 Task: Create a due date automation trigger when advanced on, on the wednesday before a card is due add fields without custom field "Resume" set to a date less than 1 days from now at 11:00 AM.
Action: Mouse moved to (1221, 101)
Screenshot: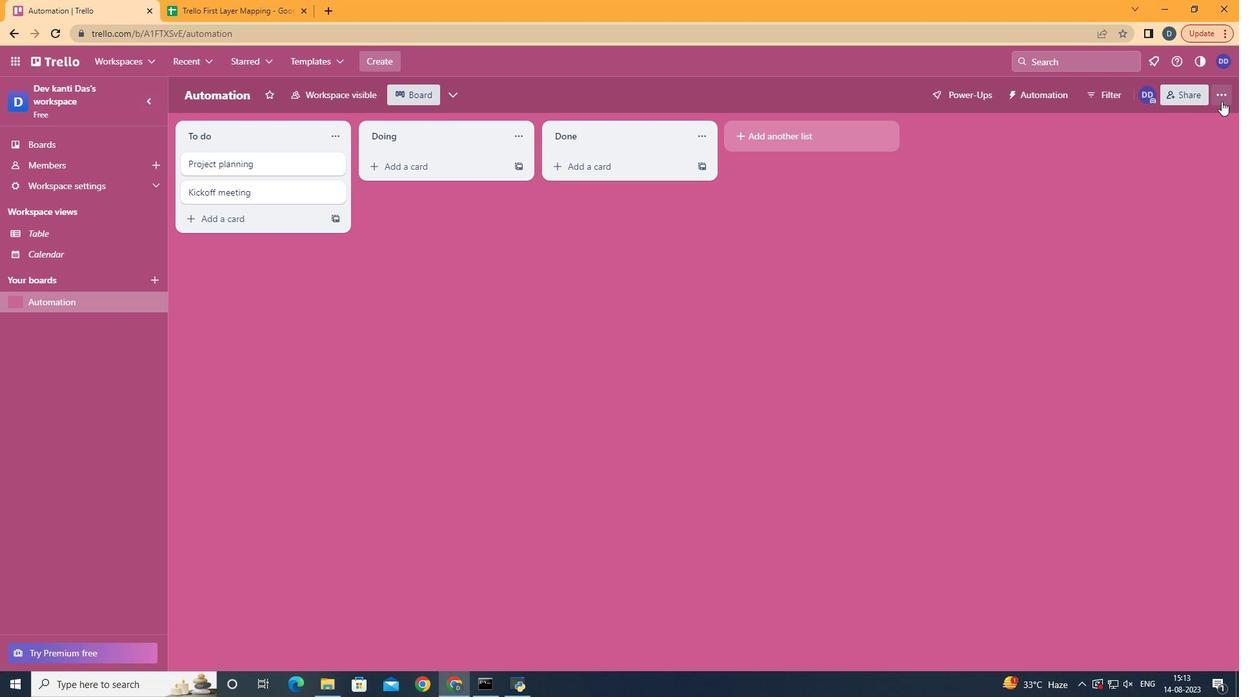 
Action: Mouse pressed left at (1221, 101)
Screenshot: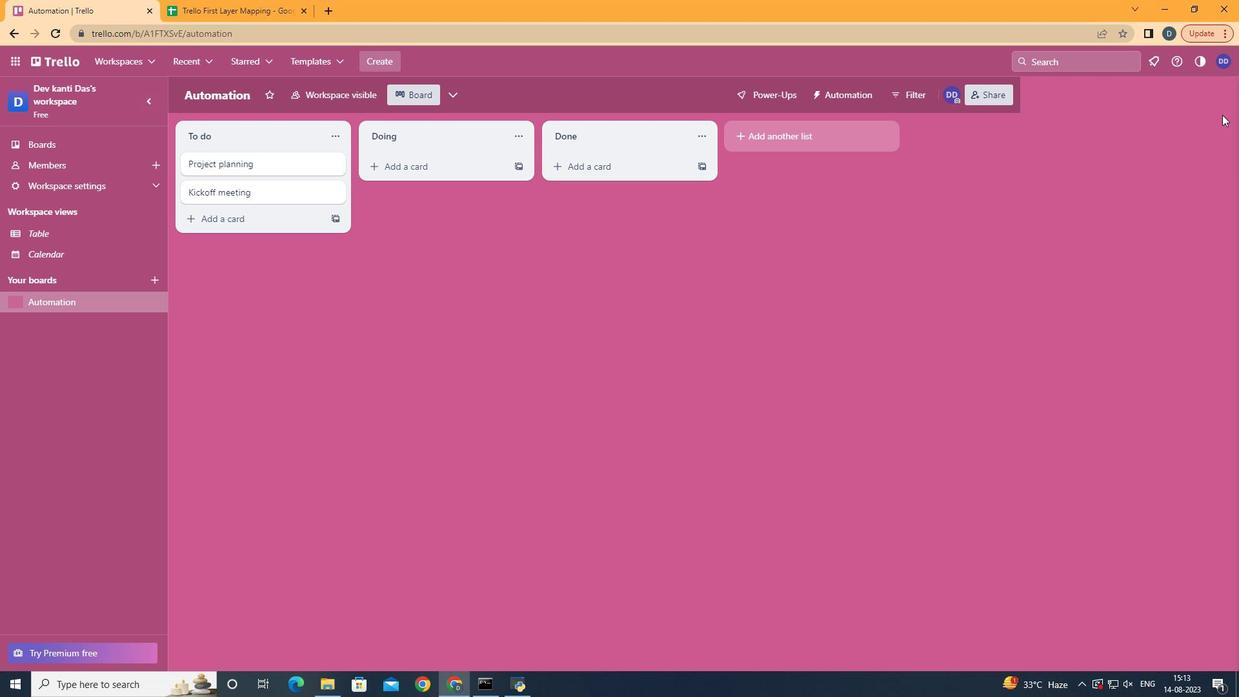 
Action: Mouse moved to (1151, 277)
Screenshot: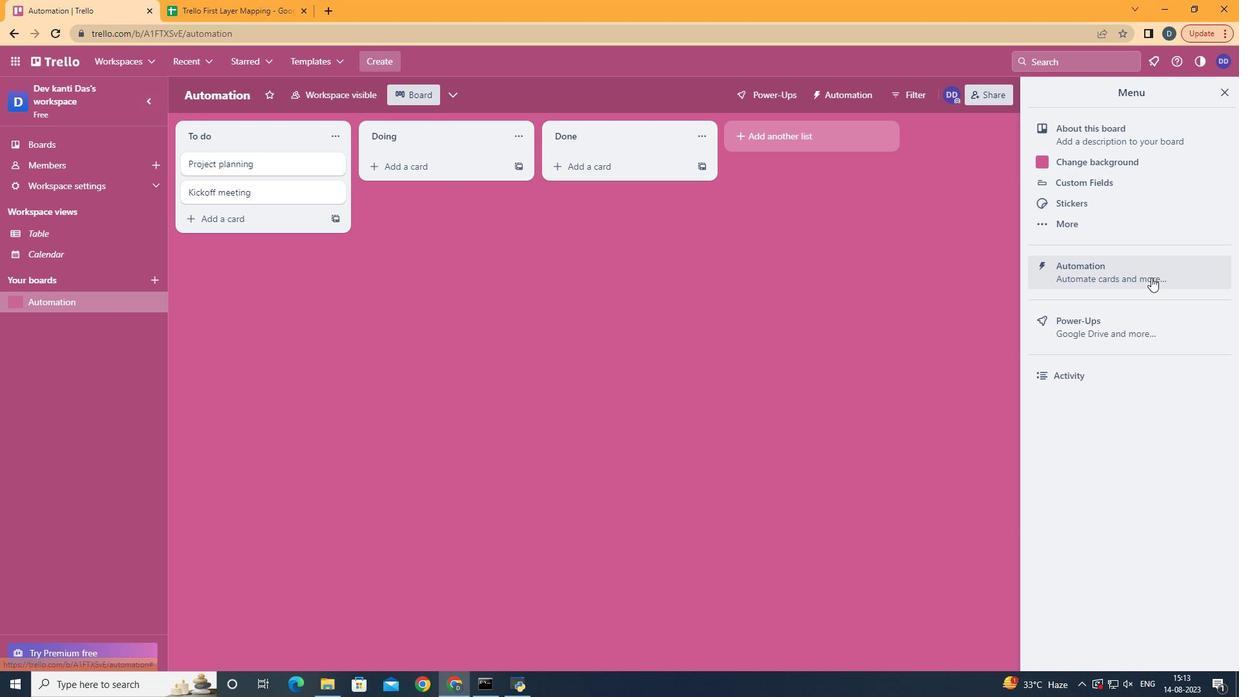 
Action: Mouse pressed left at (1151, 277)
Screenshot: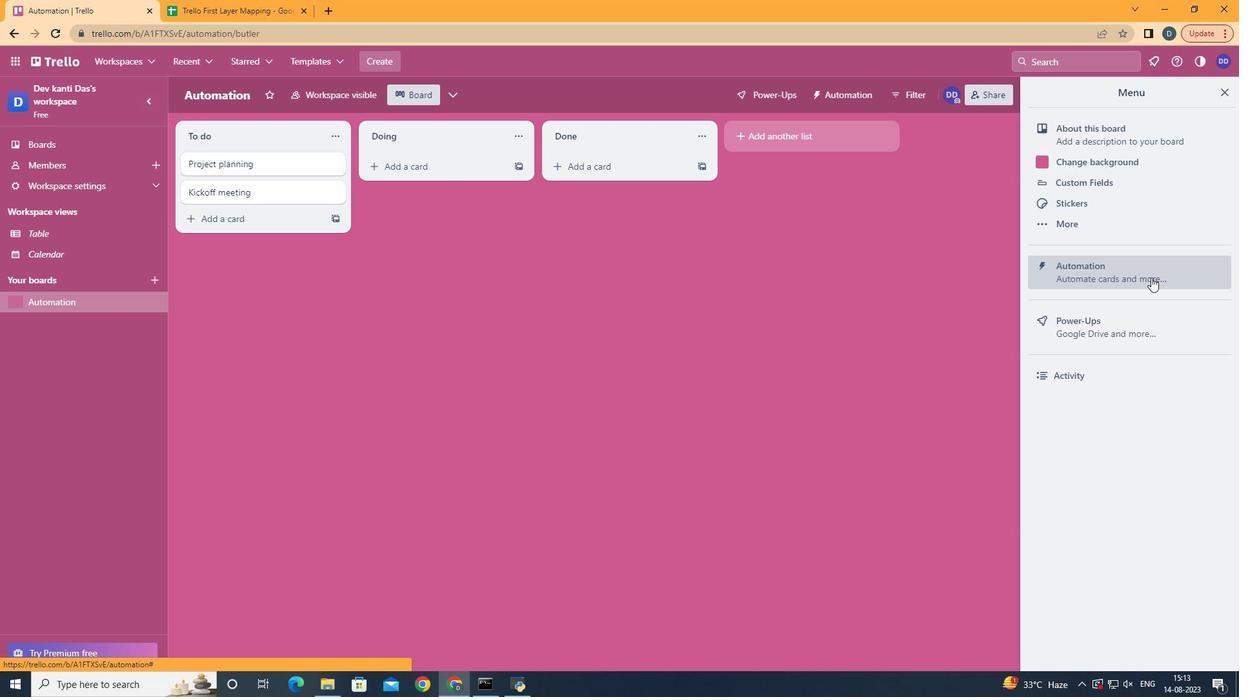 
Action: Mouse moved to (255, 251)
Screenshot: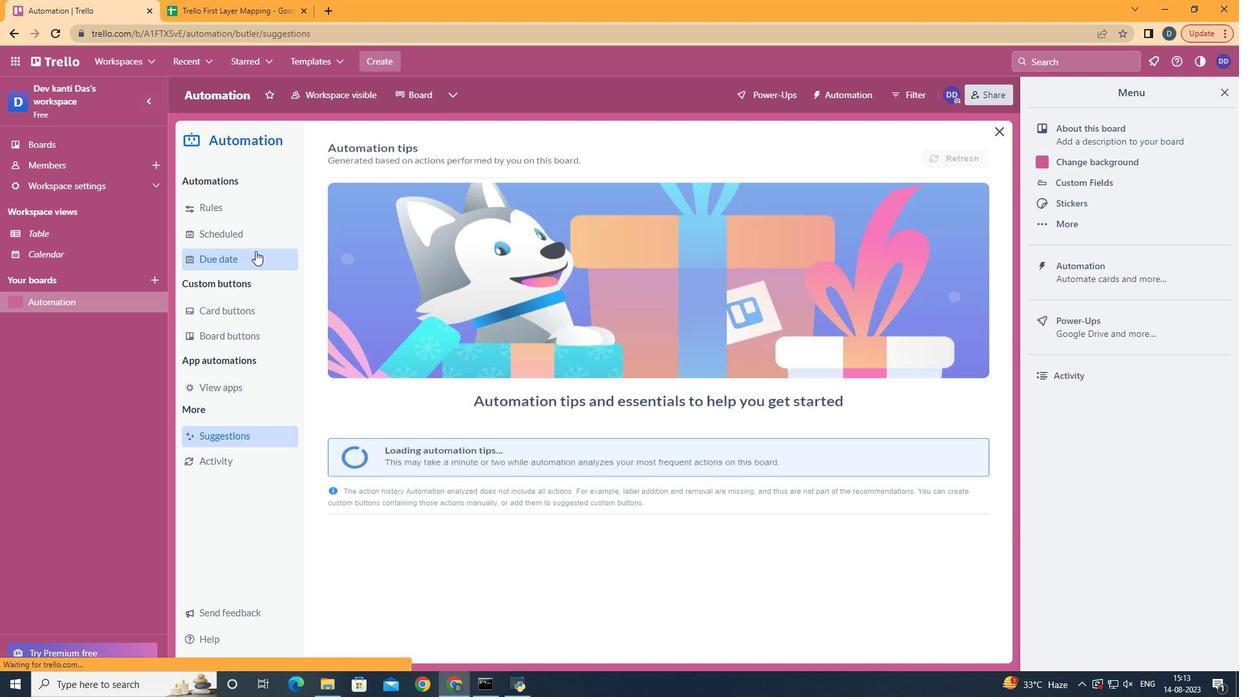 
Action: Mouse pressed left at (255, 251)
Screenshot: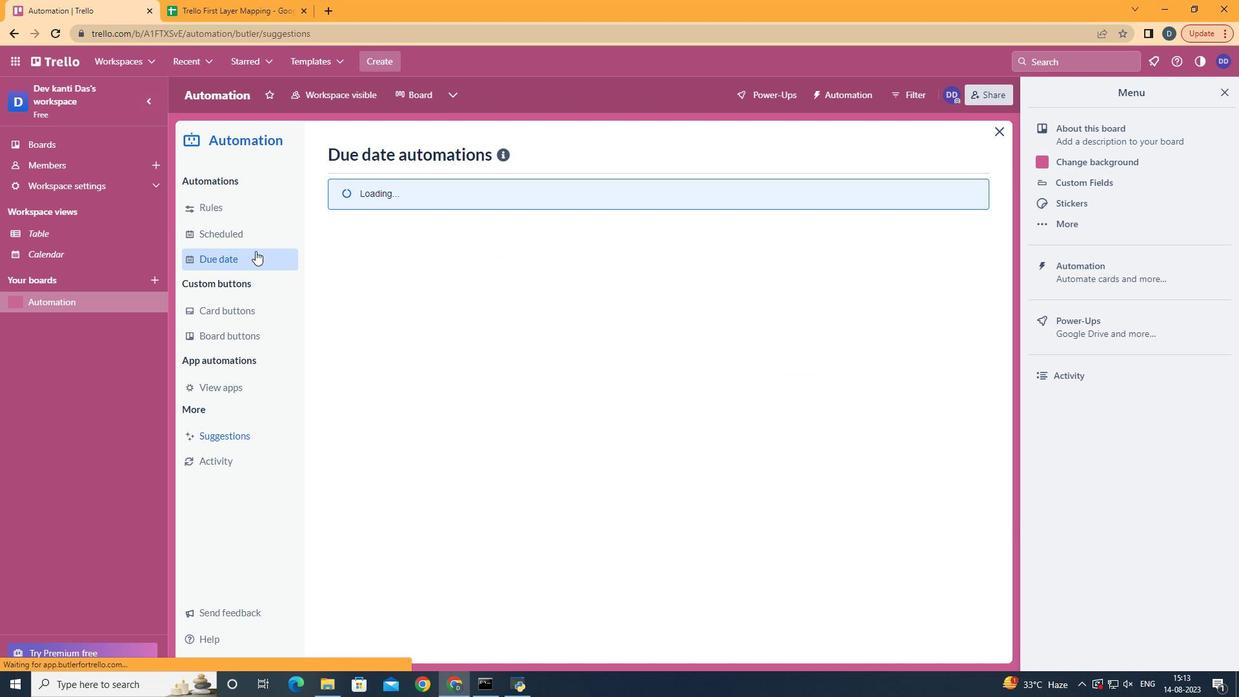 
Action: Mouse moved to (907, 156)
Screenshot: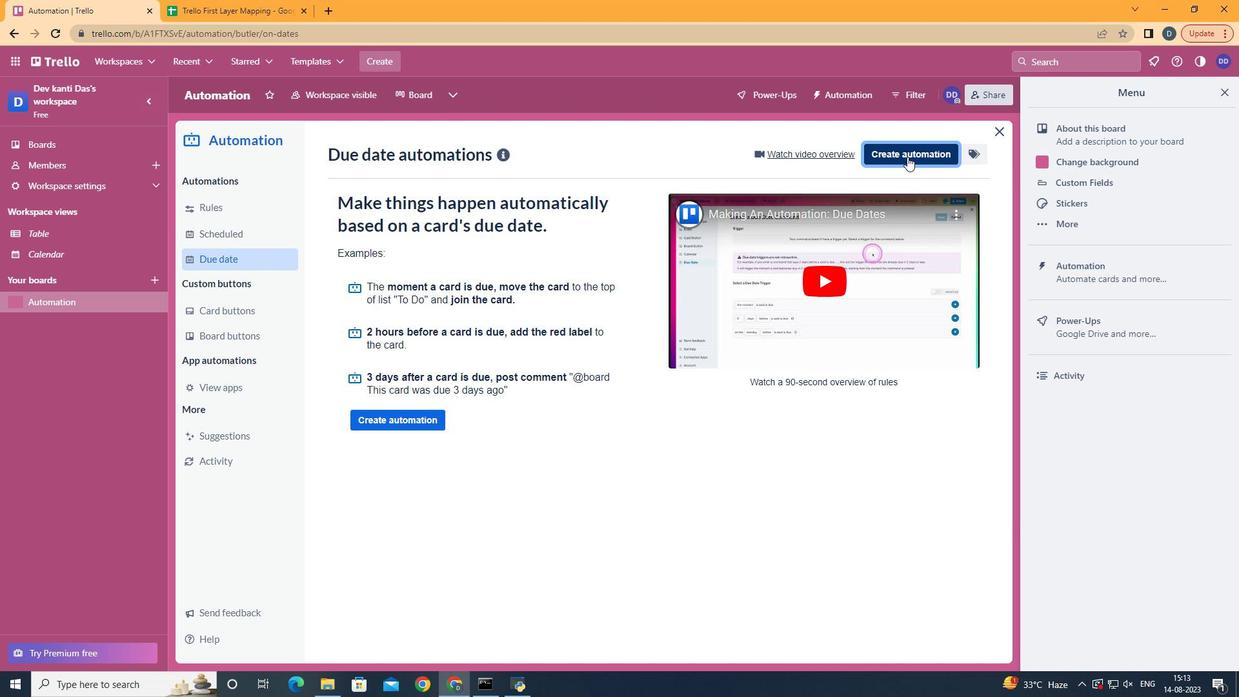 
Action: Mouse pressed left at (907, 156)
Screenshot: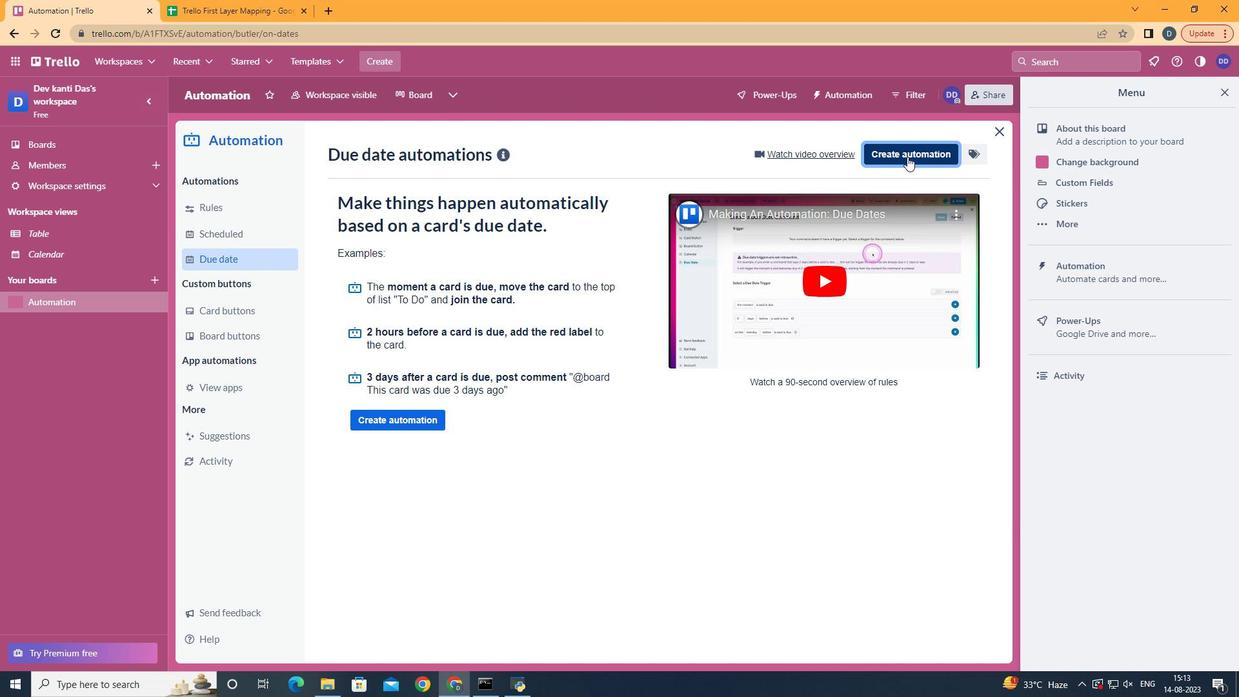 
Action: Mouse moved to (632, 259)
Screenshot: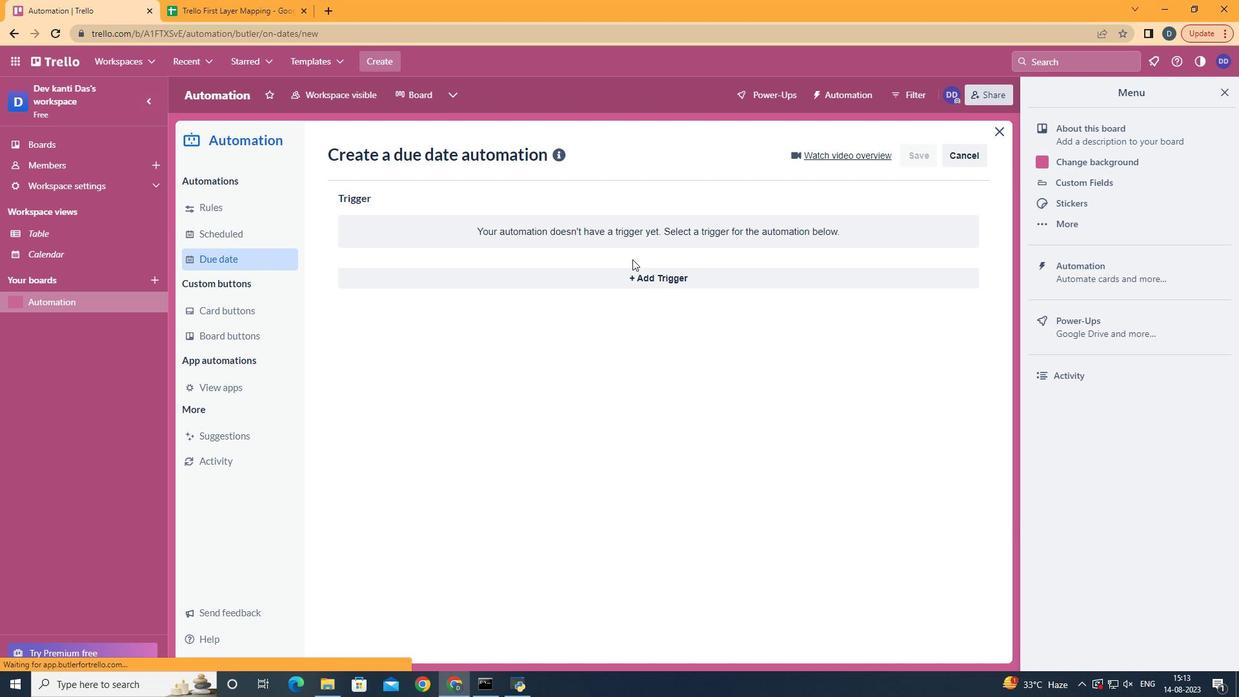 
Action: Mouse pressed left at (632, 259)
Screenshot: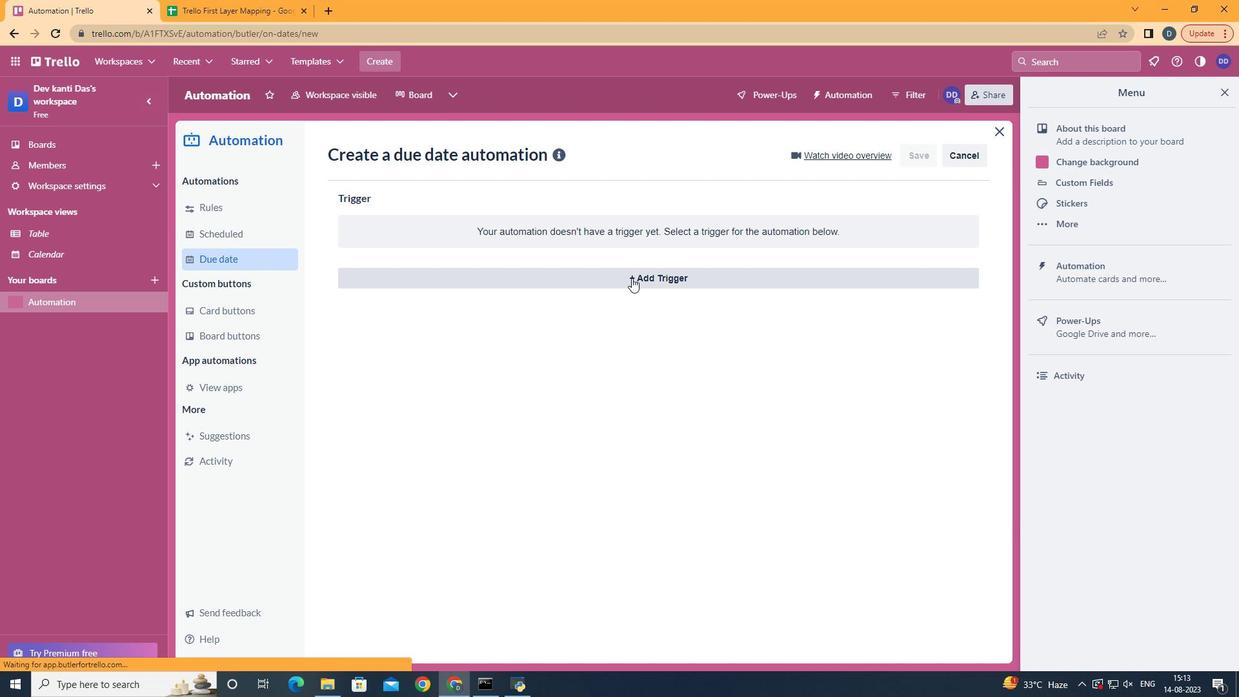 
Action: Mouse moved to (631, 278)
Screenshot: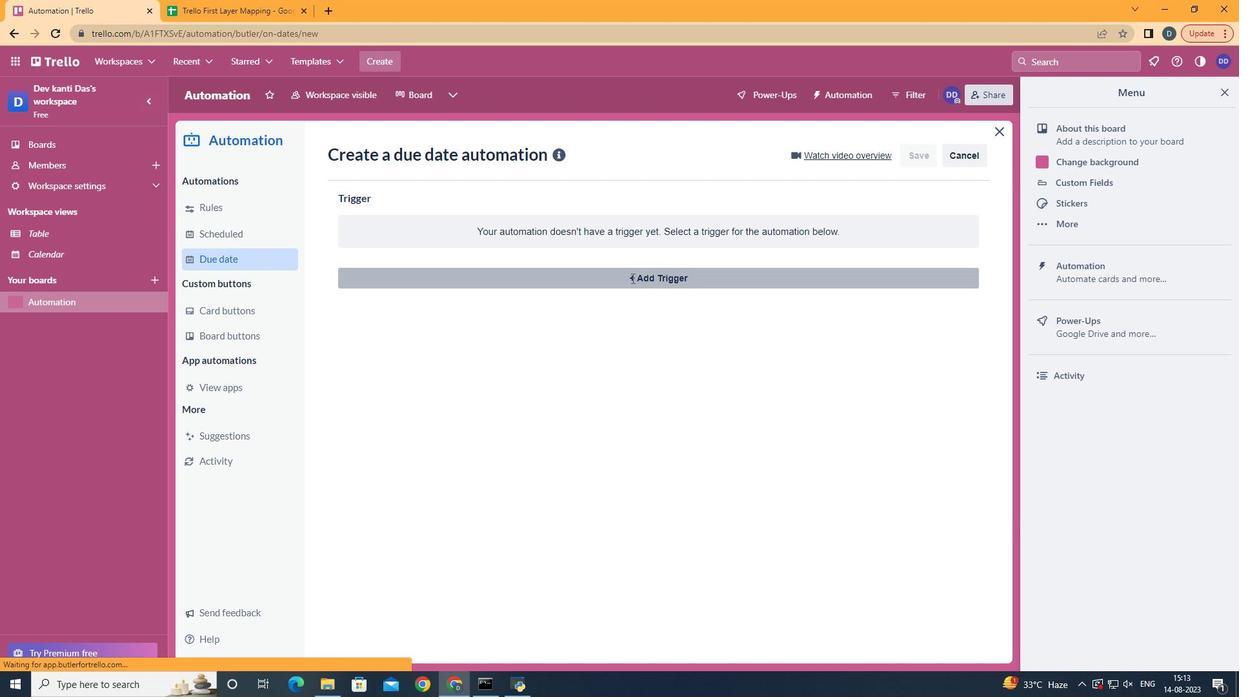 
Action: Mouse pressed left at (631, 278)
Screenshot: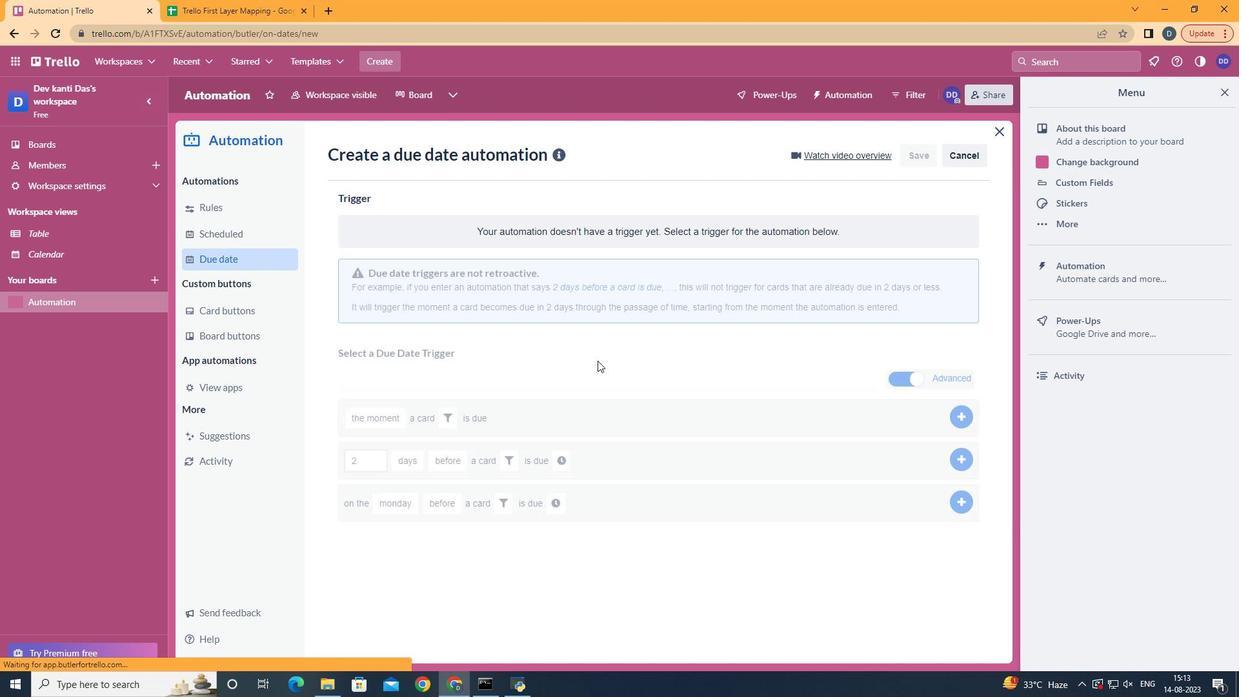 
Action: Mouse moved to (427, 381)
Screenshot: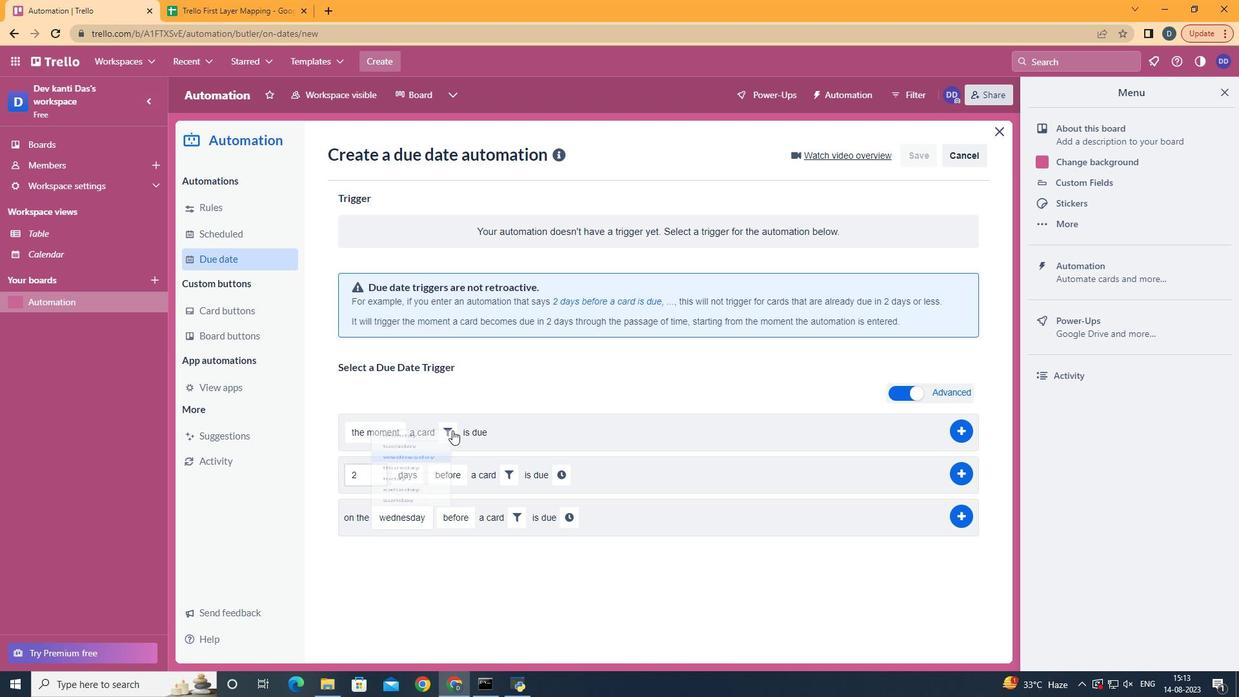 
Action: Mouse pressed left at (427, 381)
Screenshot: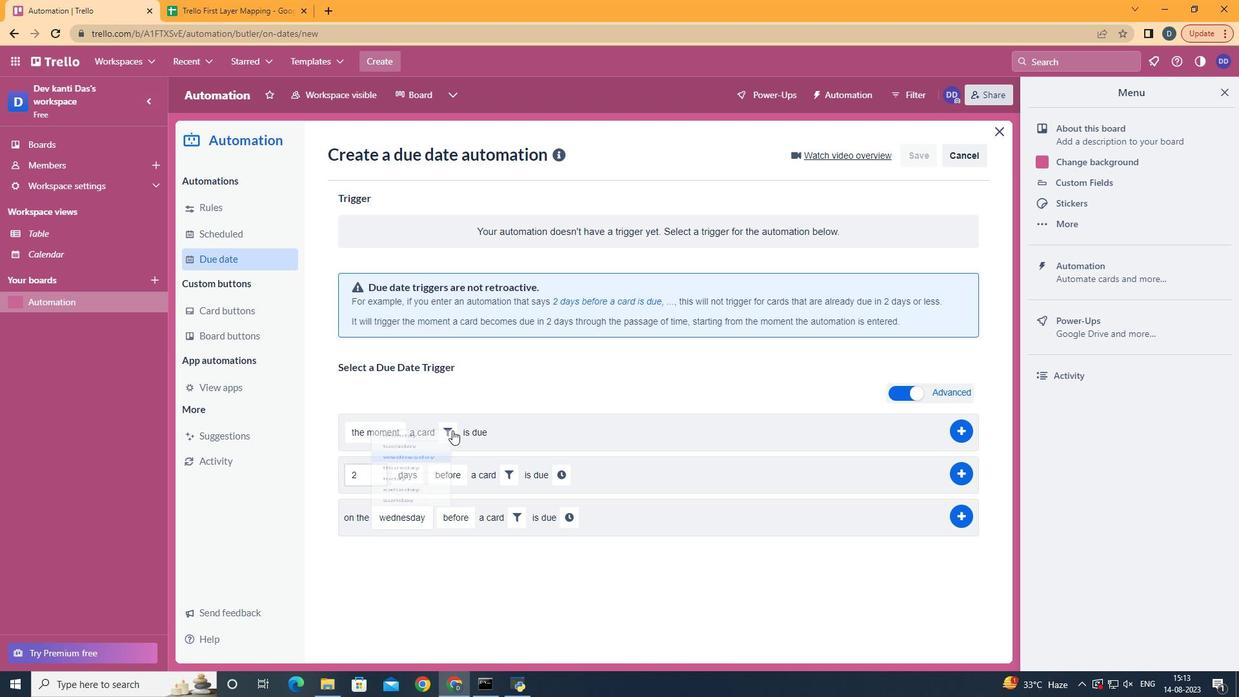
Action: Mouse moved to (522, 523)
Screenshot: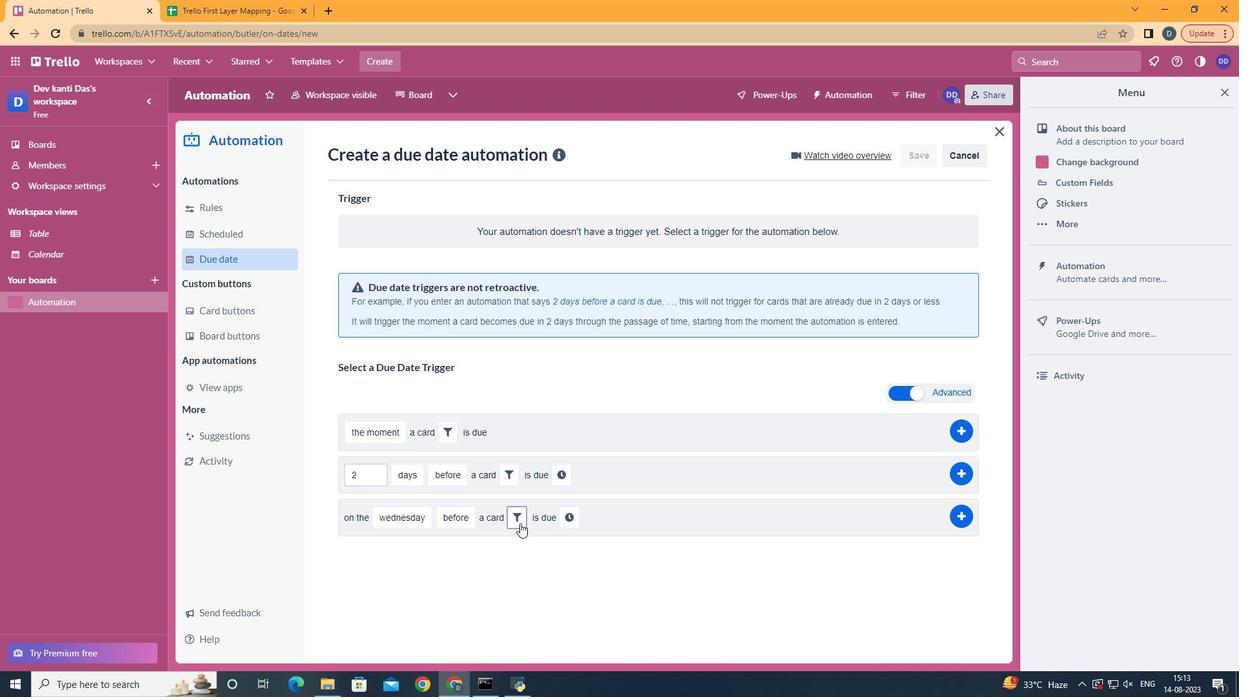 
Action: Mouse pressed left at (522, 523)
Screenshot: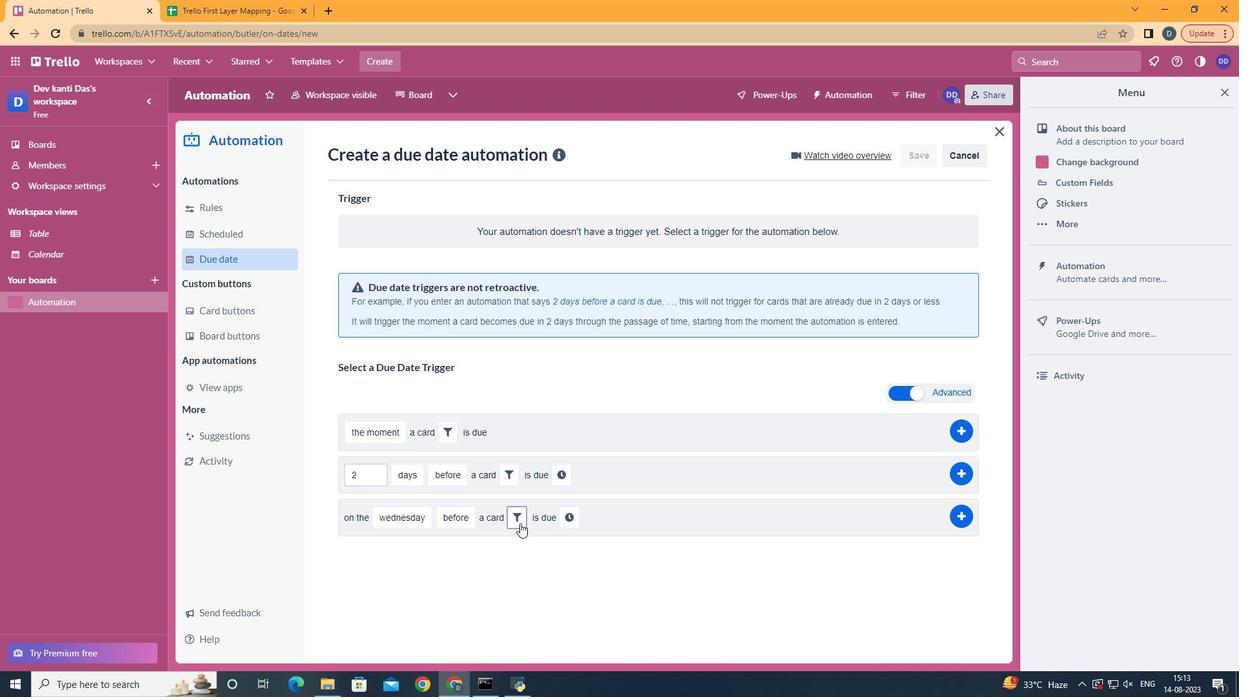 
Action: Mouse moved to (707, 562)
Screenshot: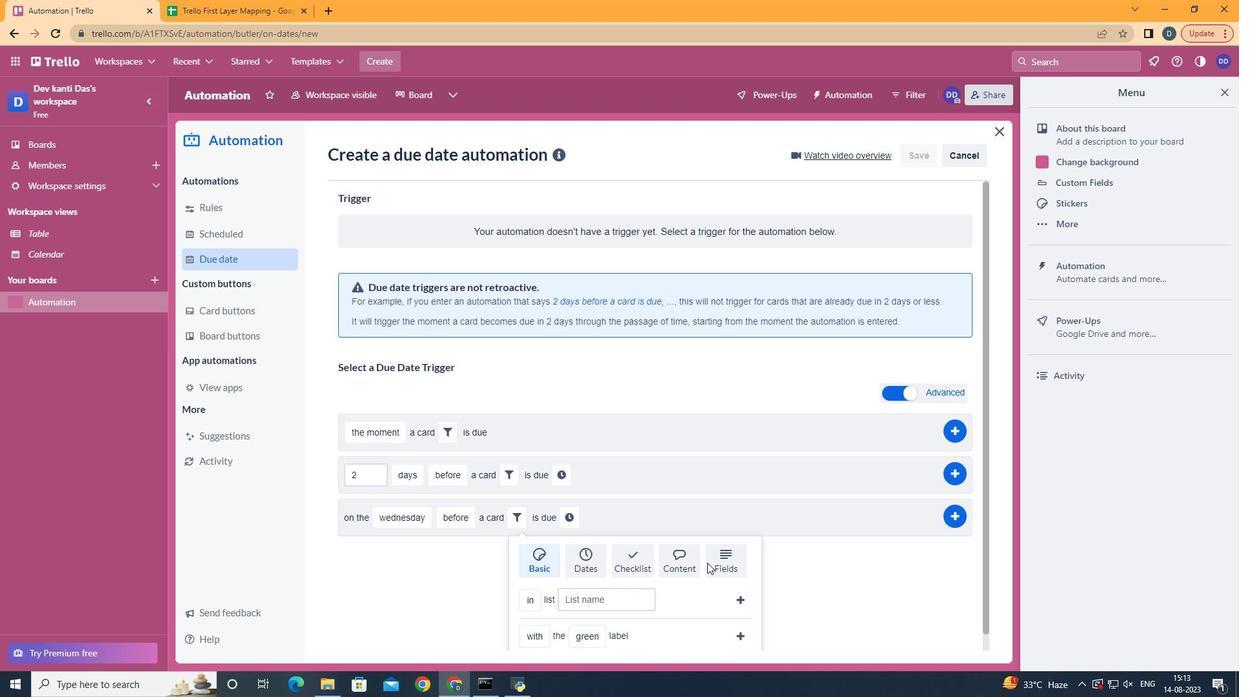 
Action: Mouse pressed left at (707, 562)
Screenshot: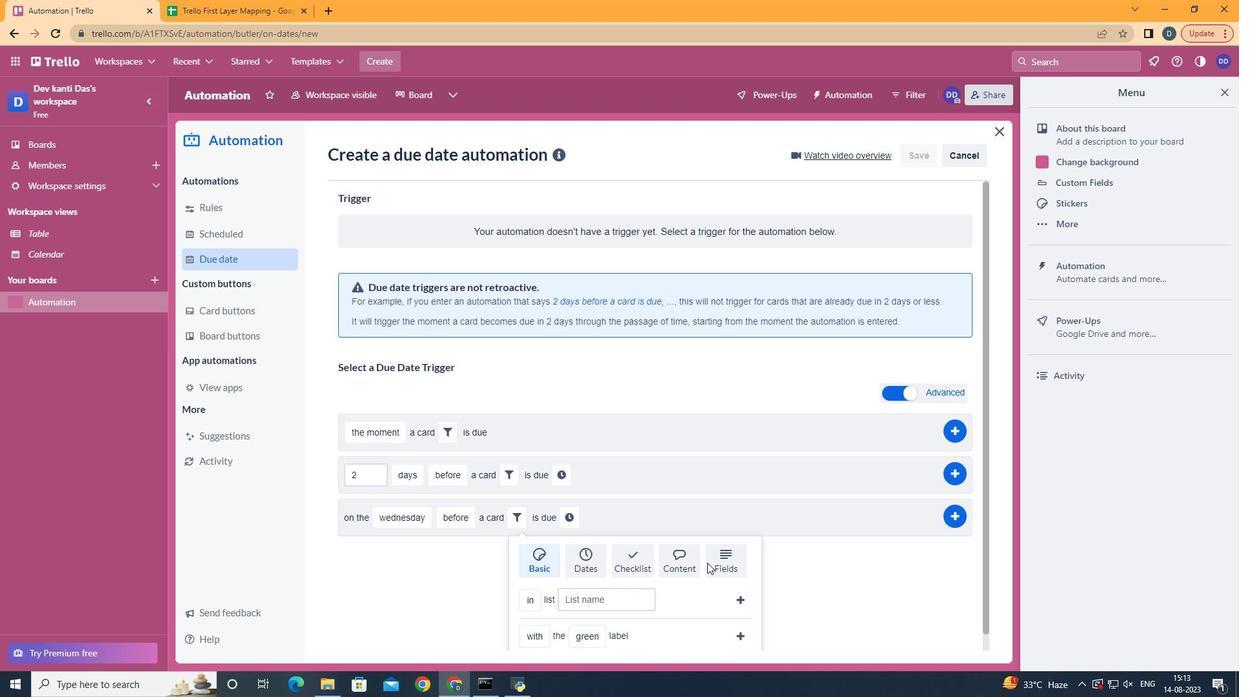
Action: Mouse scrolled (707, 562) with delta (0, 0)
Screenshot: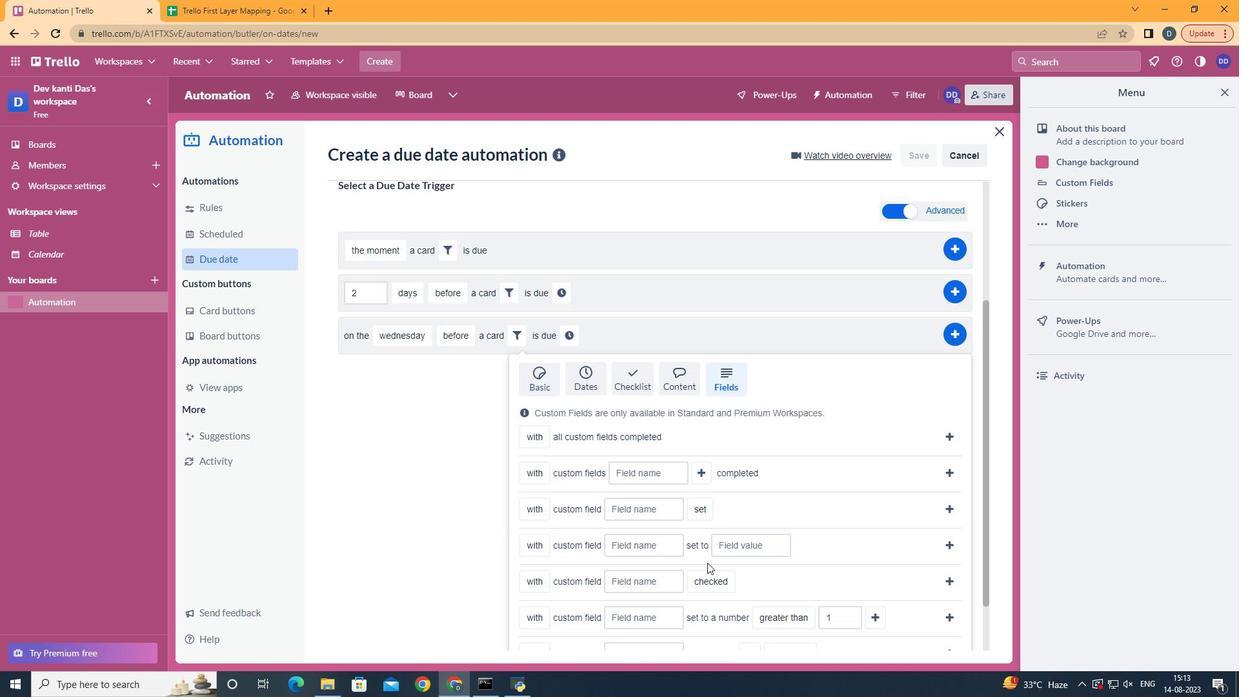 
Action: Mouse scrolled (707, 562) with delta (0, 0)
Screenshot: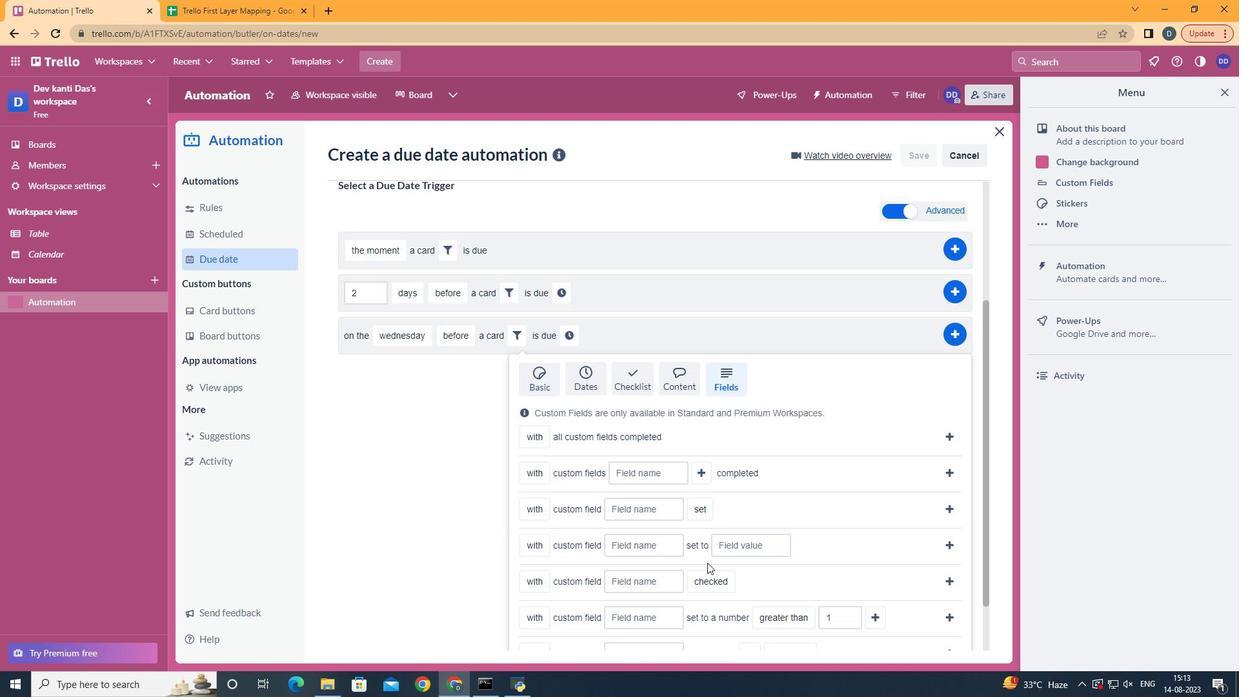 
Action: Mouse scrolled (707, 562) with delta (0, 0)
Screenshot: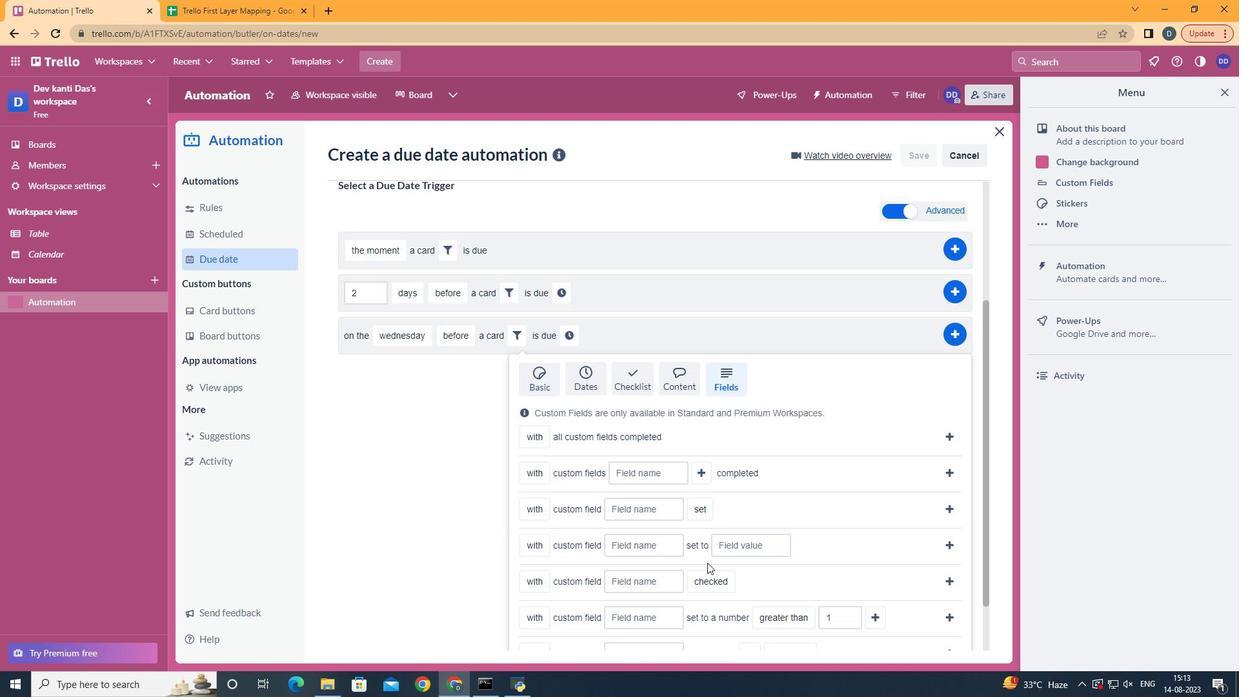 
Action: Mouse scrolled (707, 562) with delta (0, 0)
Screenshot: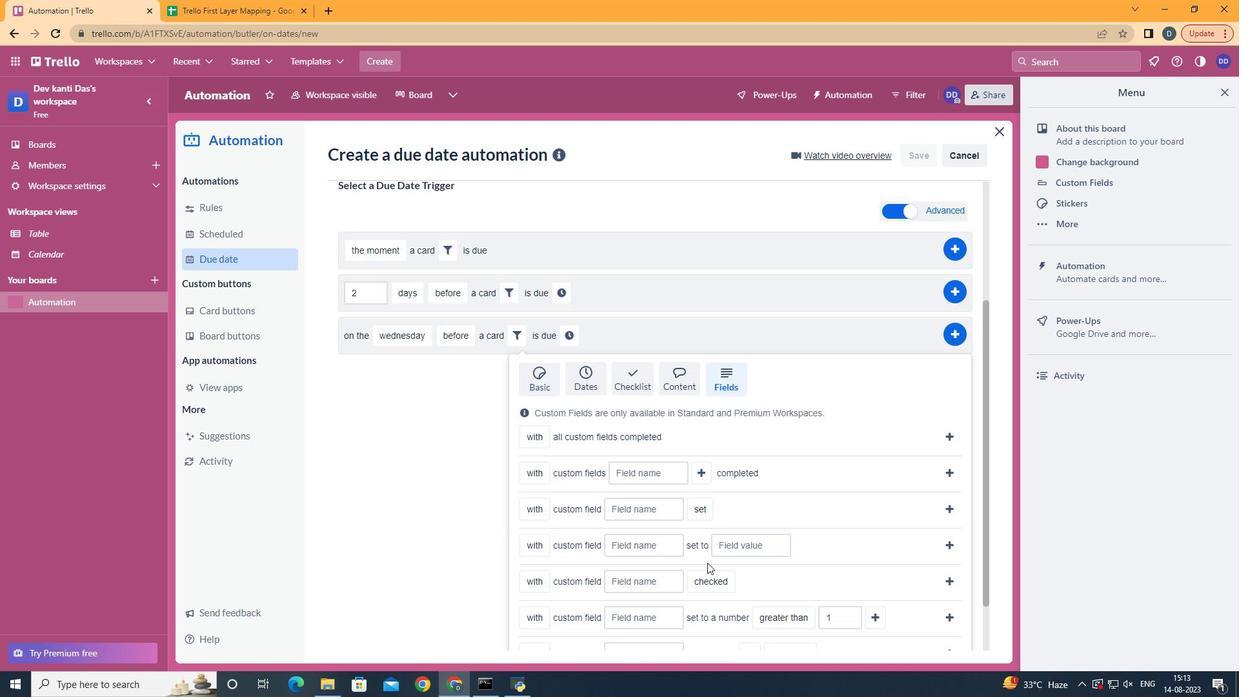 
Action: Mouse scrolled (707, 562) with delta (0, 0)
Screenshot: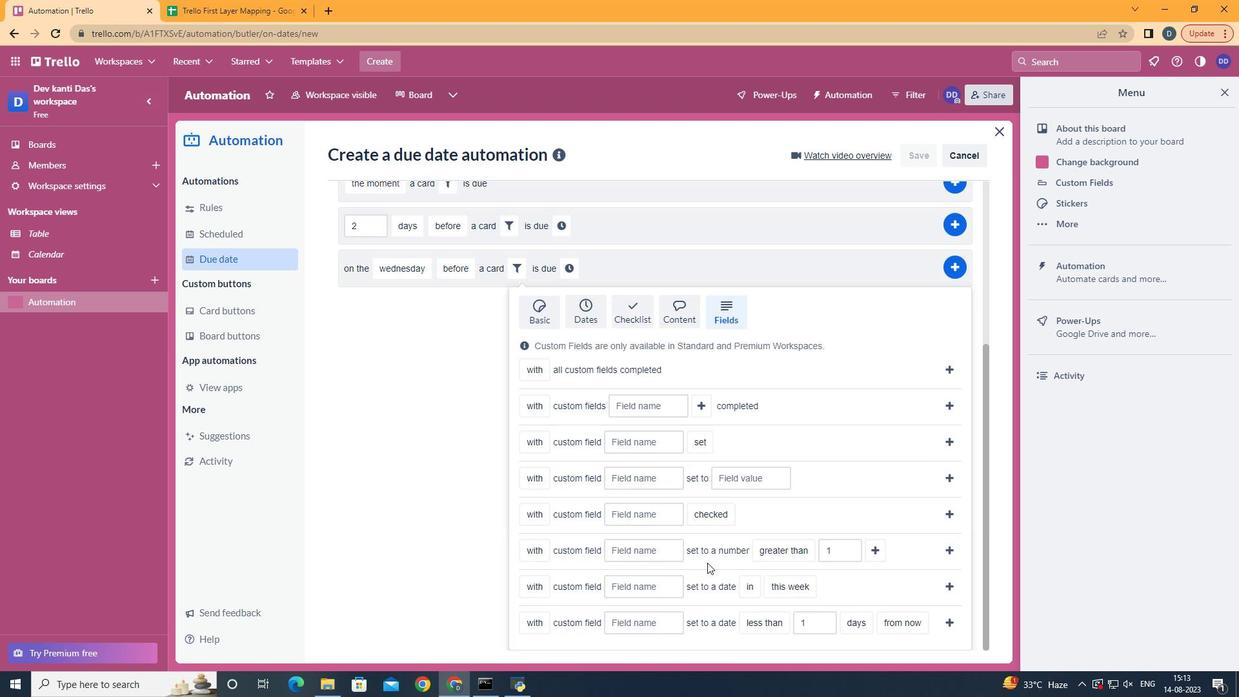 
Action: Mouse scrolled (707, 562) with delta (0, 0)
Screenshot: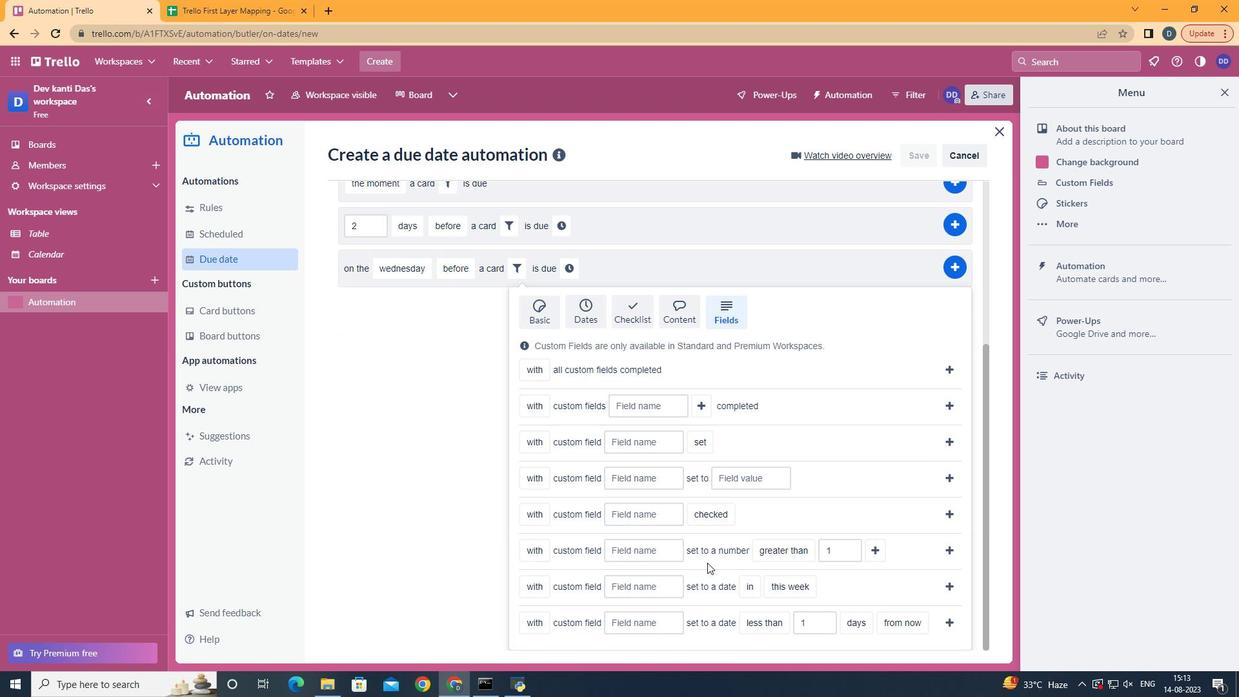 
Action: Mouse scrolled (707, 562) with delta (0, 0)
Screenshot: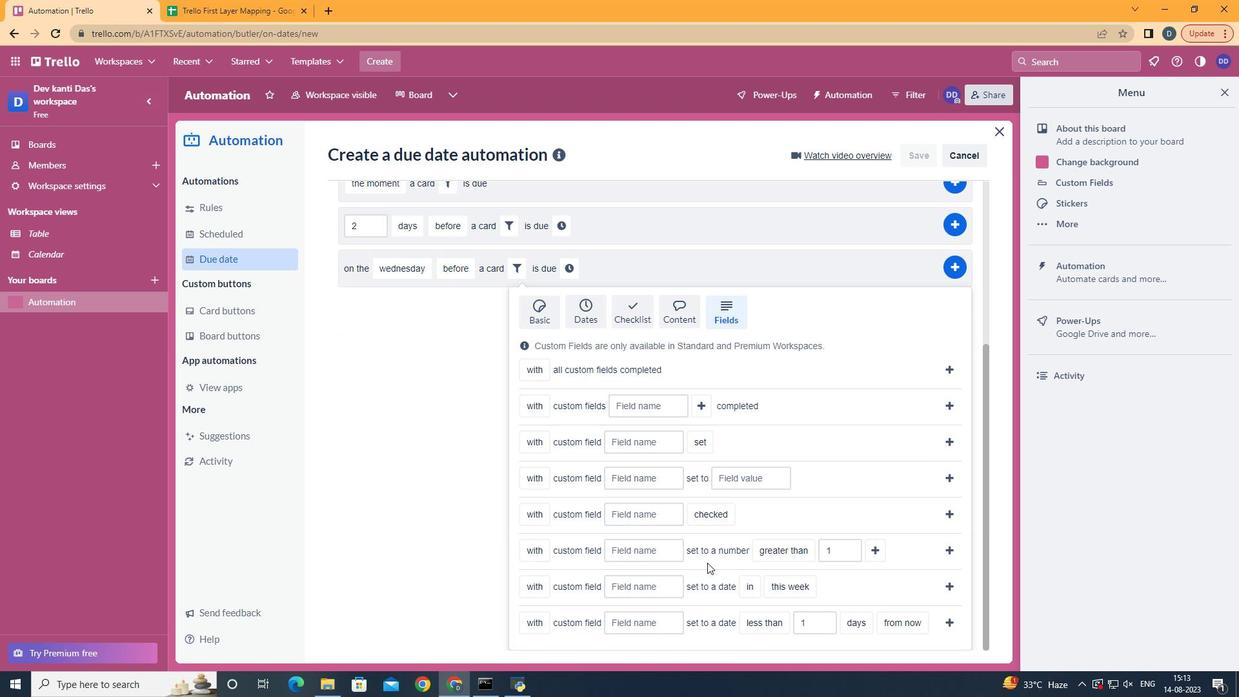 
Action: Mouse scrolled (707, 562) with delta (0, 0)
Screenshot: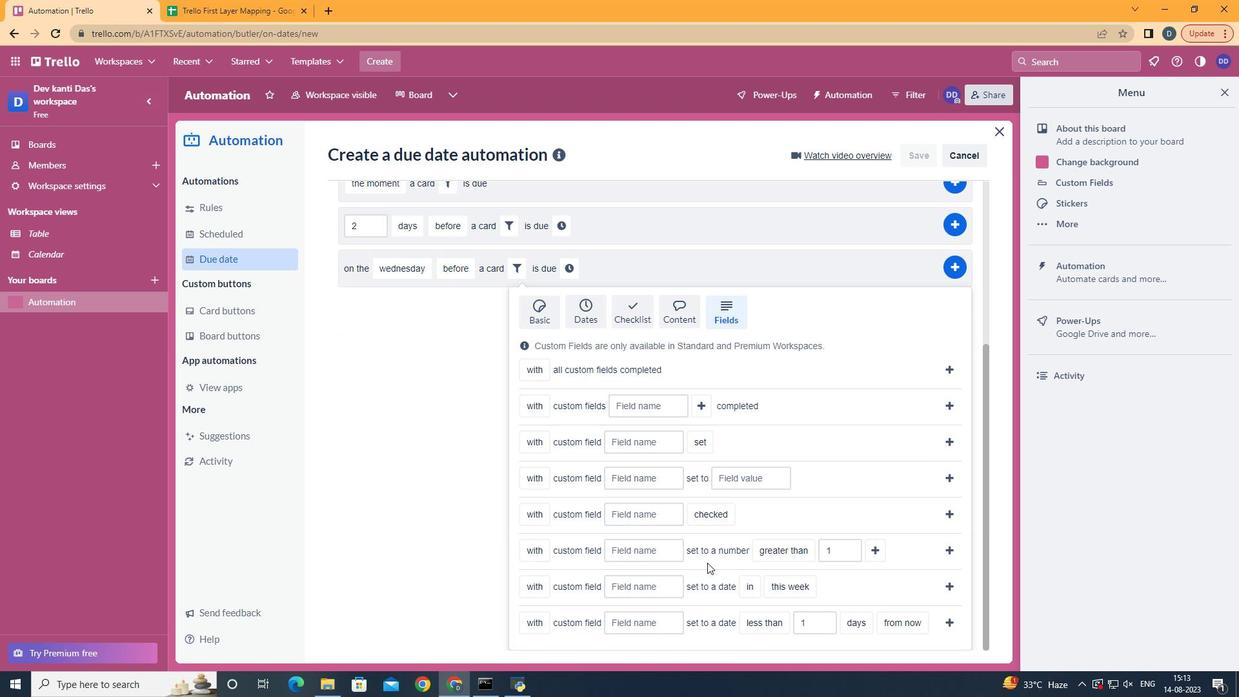 
Action: Mouse scrolled (707, 562) with delta (0, 0)
Screenshot: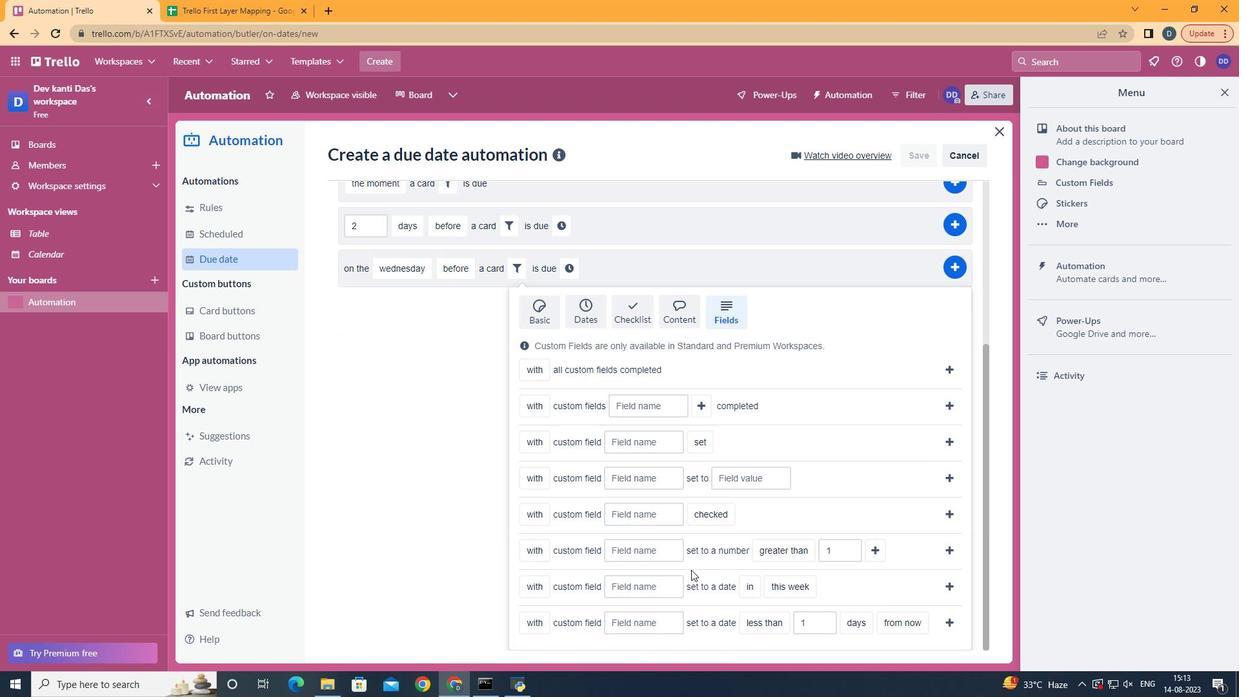 
Action: Mouse scrolled (707, 562) with delta (0, 0)
Screenshot: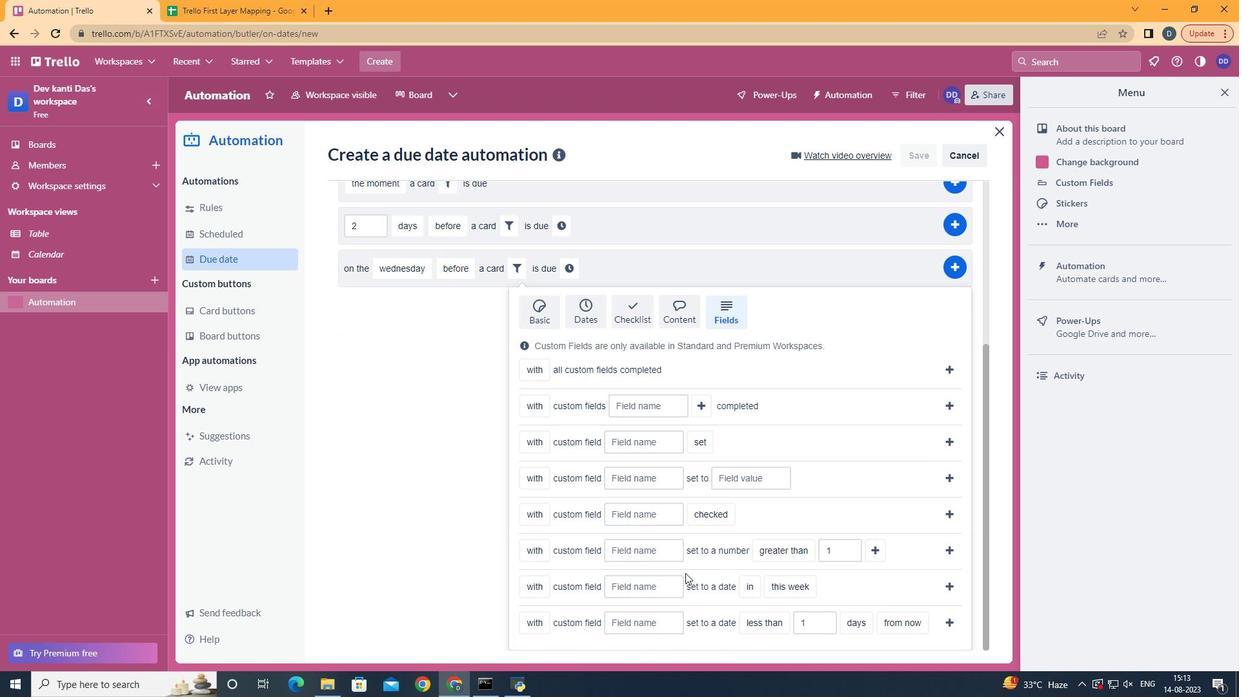 
Action: Mouse moved to (547, 606)
Screenshot: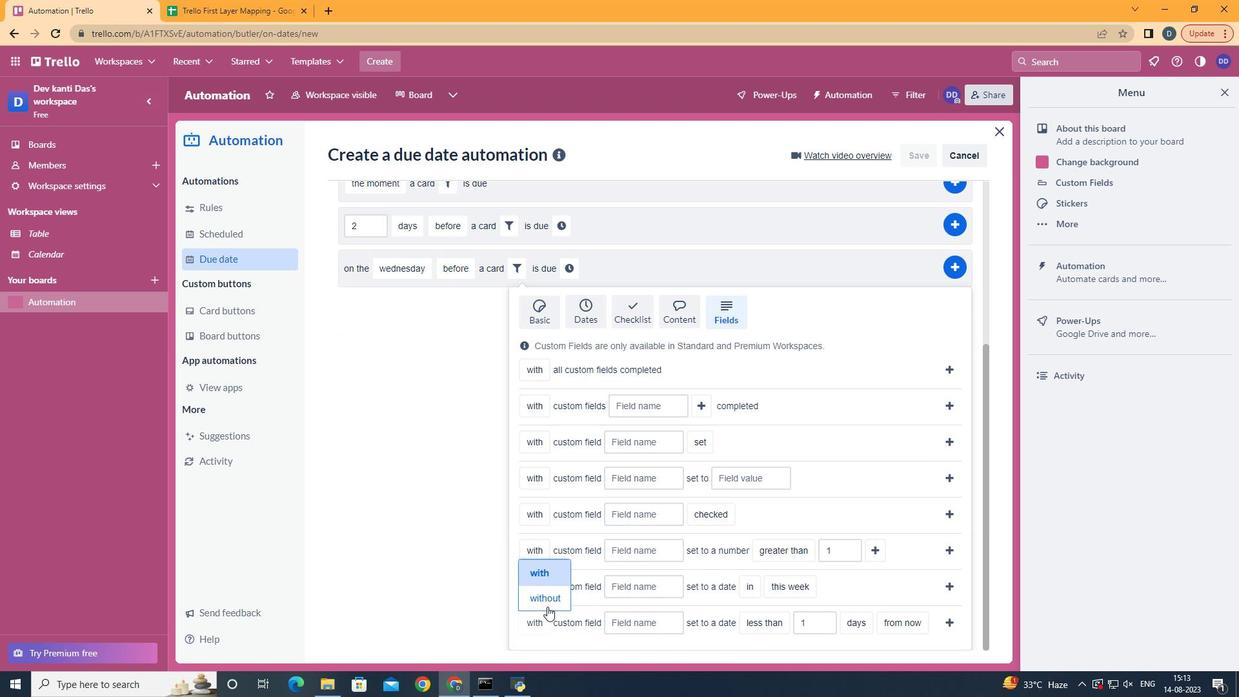 
Action: Mouse pressed left at (547, 606)
Screenshot: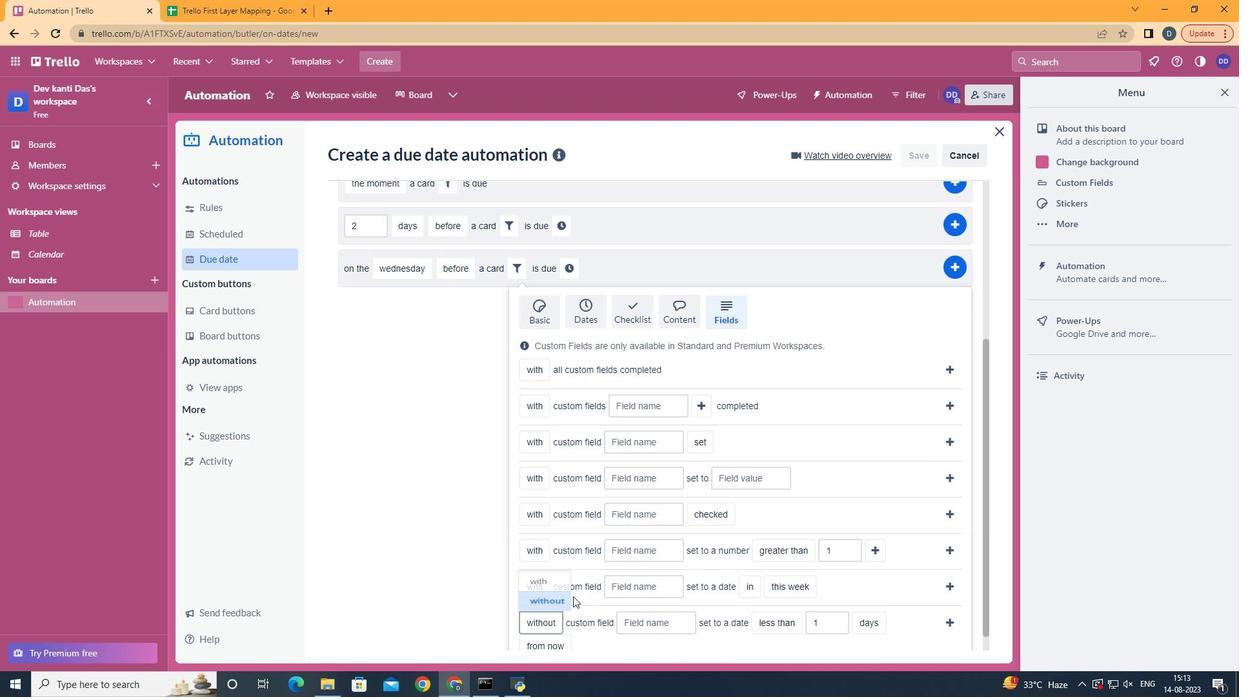 
Action: Mouse moved to (646, 621)
Screenshot: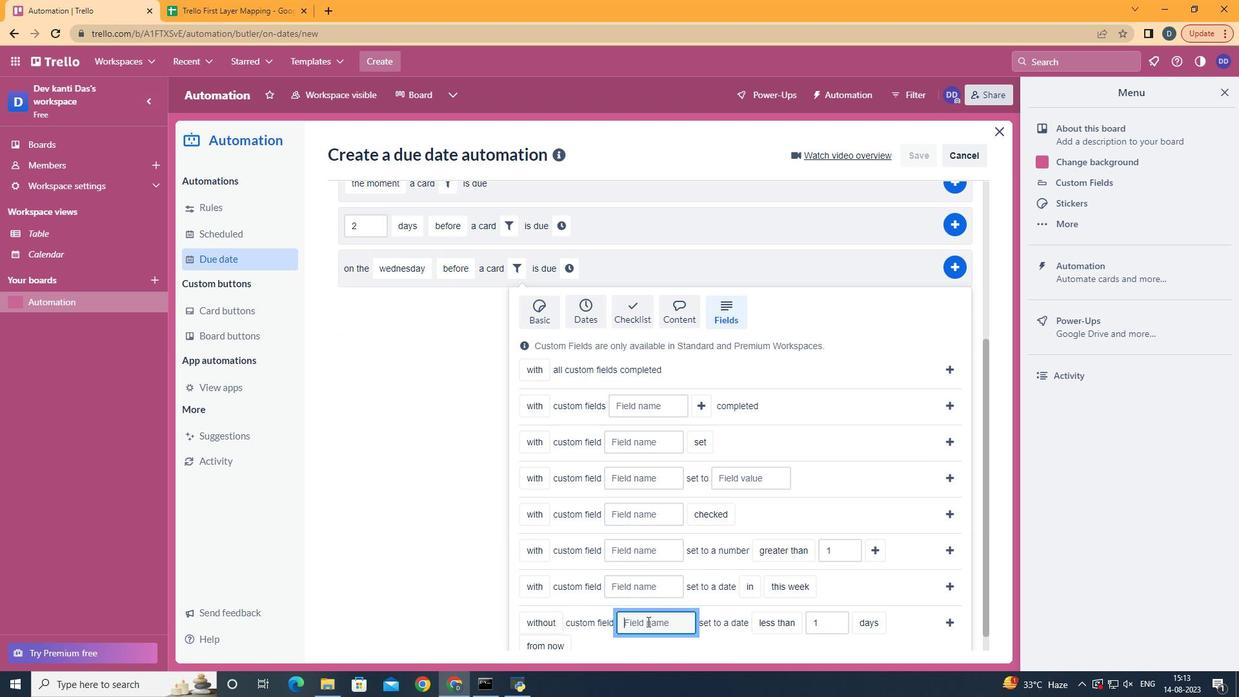 
Action: Mouse pressed left at (646, 621)
Screenshot: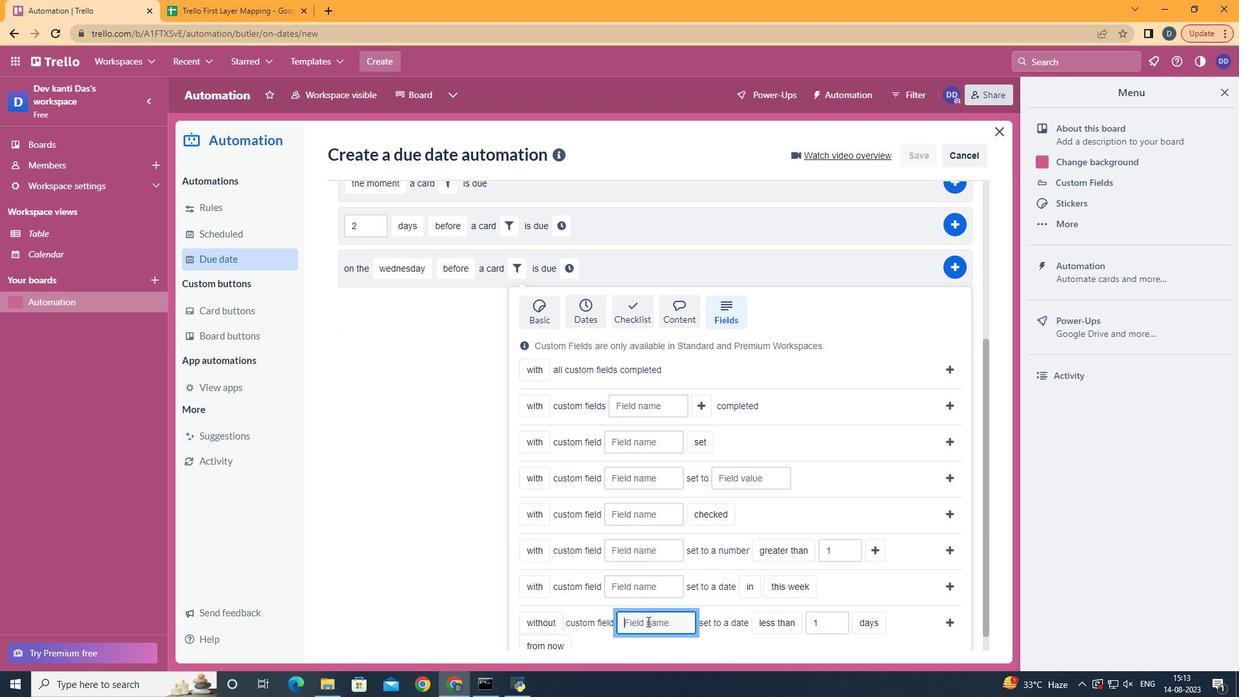
Action: Mouse moved to (647, 621)
Screenshot: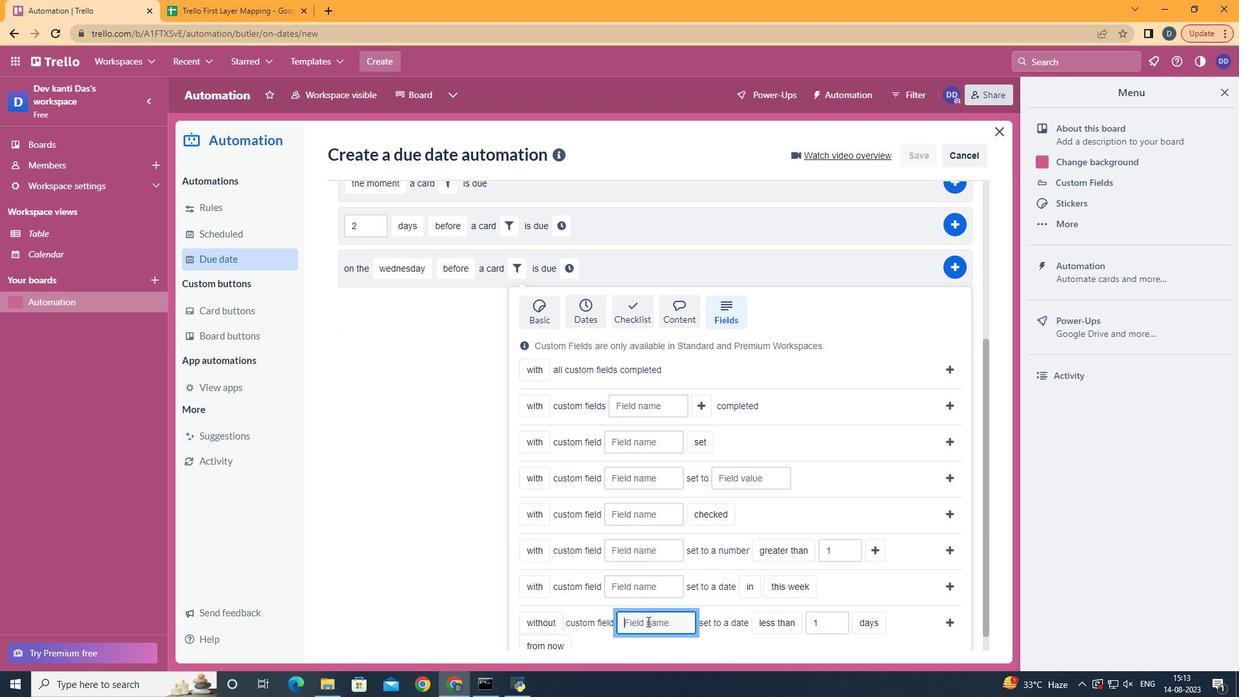 
Action: Key pressed <Key.shift>Resume
Screenshot: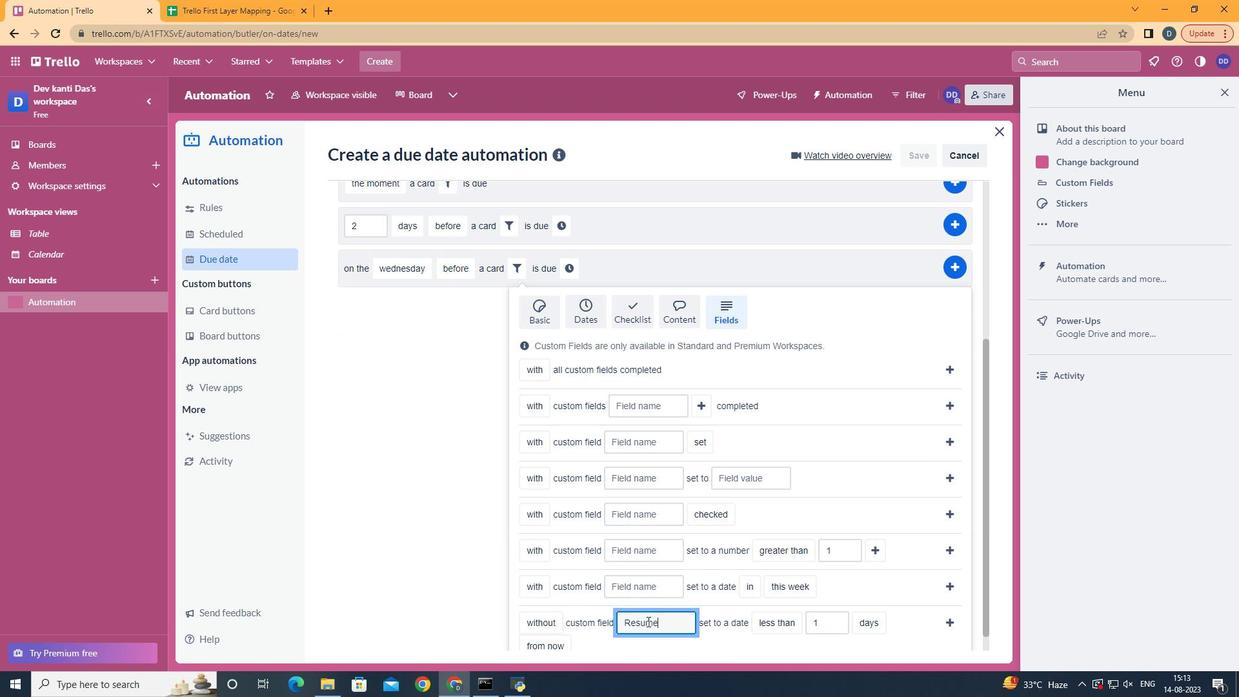 
Action: Mouse scrolled (647, 620) with delta (0, 0)
Screenshot: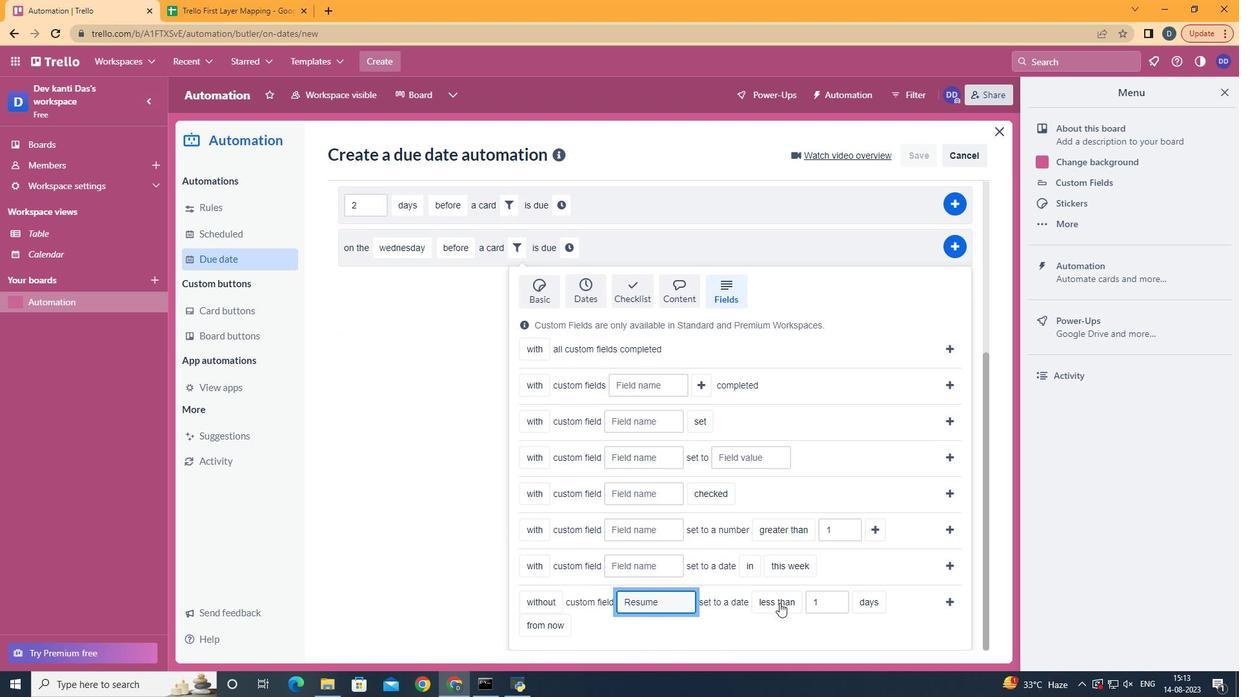 
Action: Mouse scrolled (647, 620) with delta (0, 0)
Screenshot: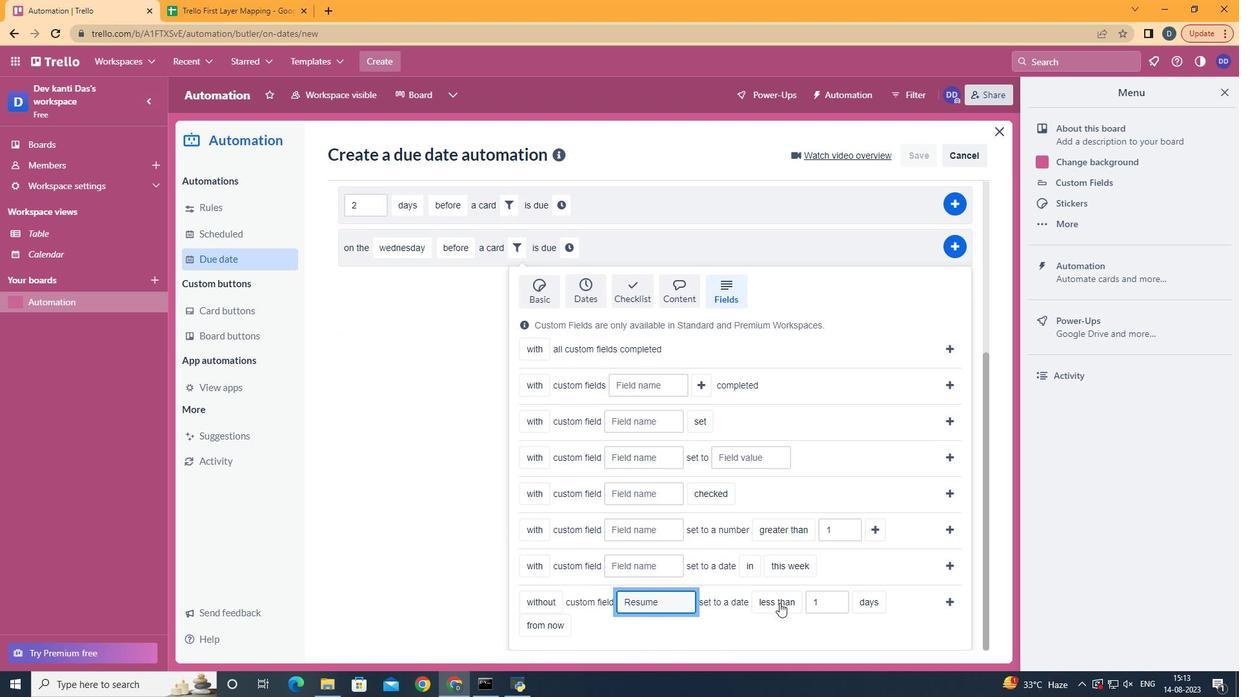 
Action: Mouse scrolled (647, 620) with delta (0, 0)
Screenshot: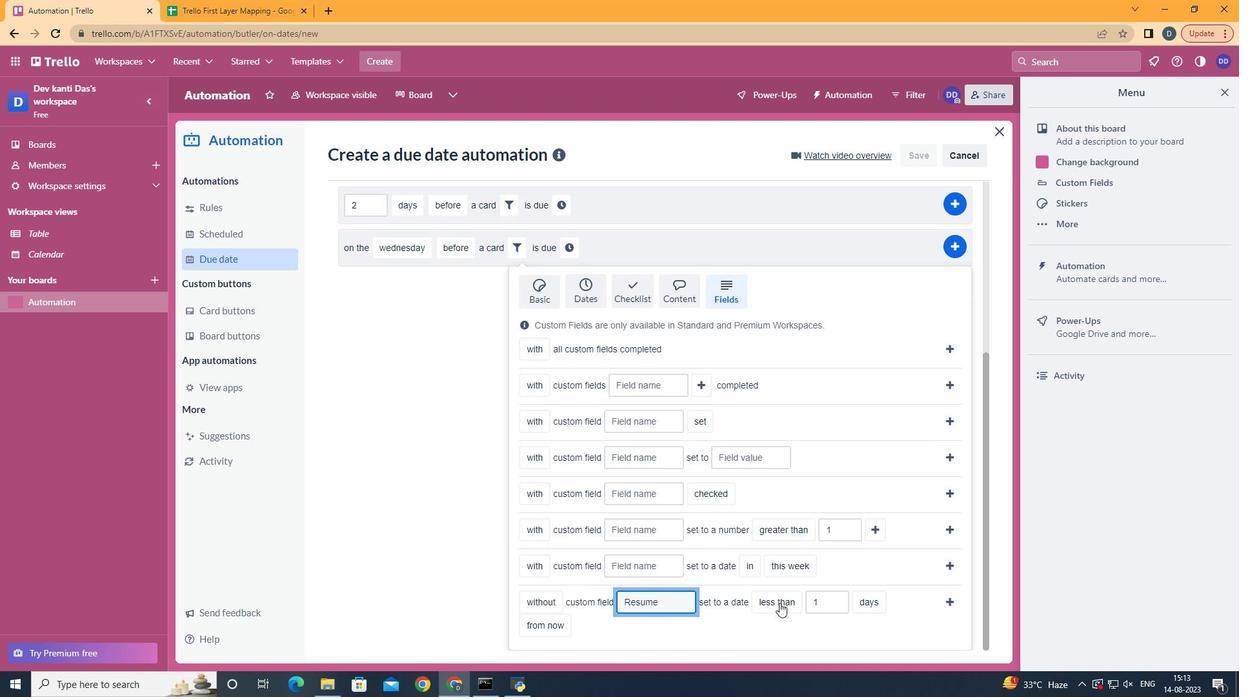 
Action: Mouse scrolled (647, 620) with delta (0, 0)
Screenshot: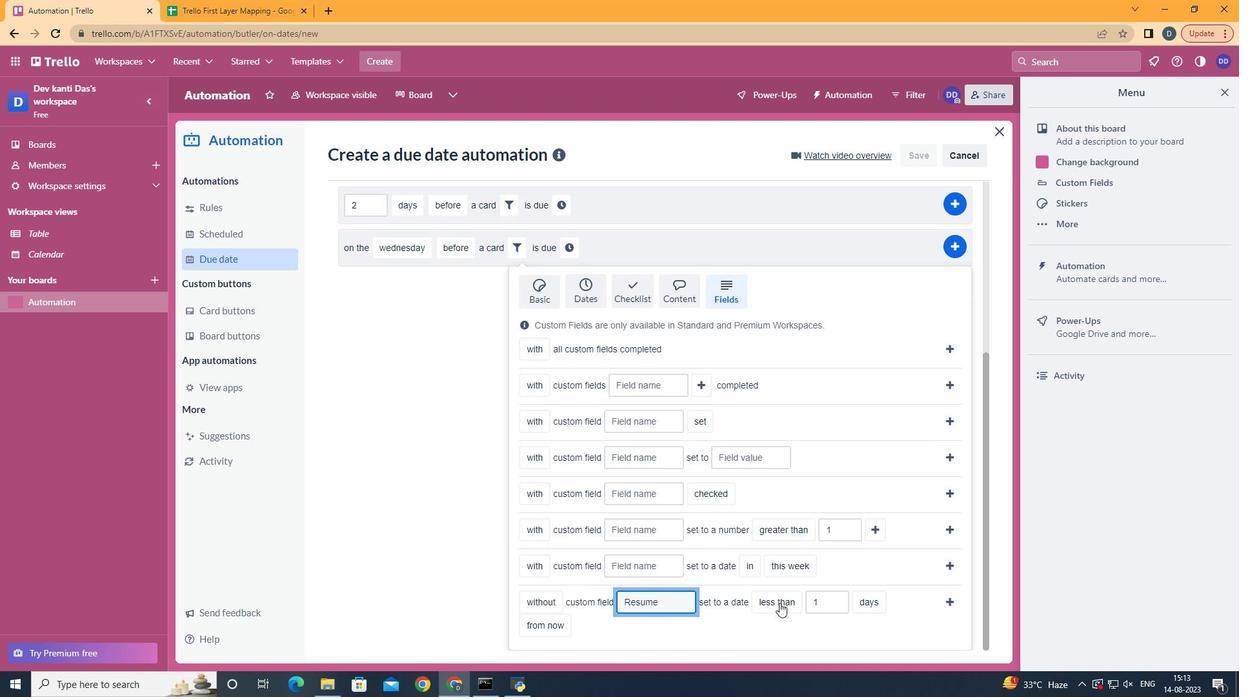 
Action: Mouse scrolled (647, 620) with delta (0, 0)
Screenshot: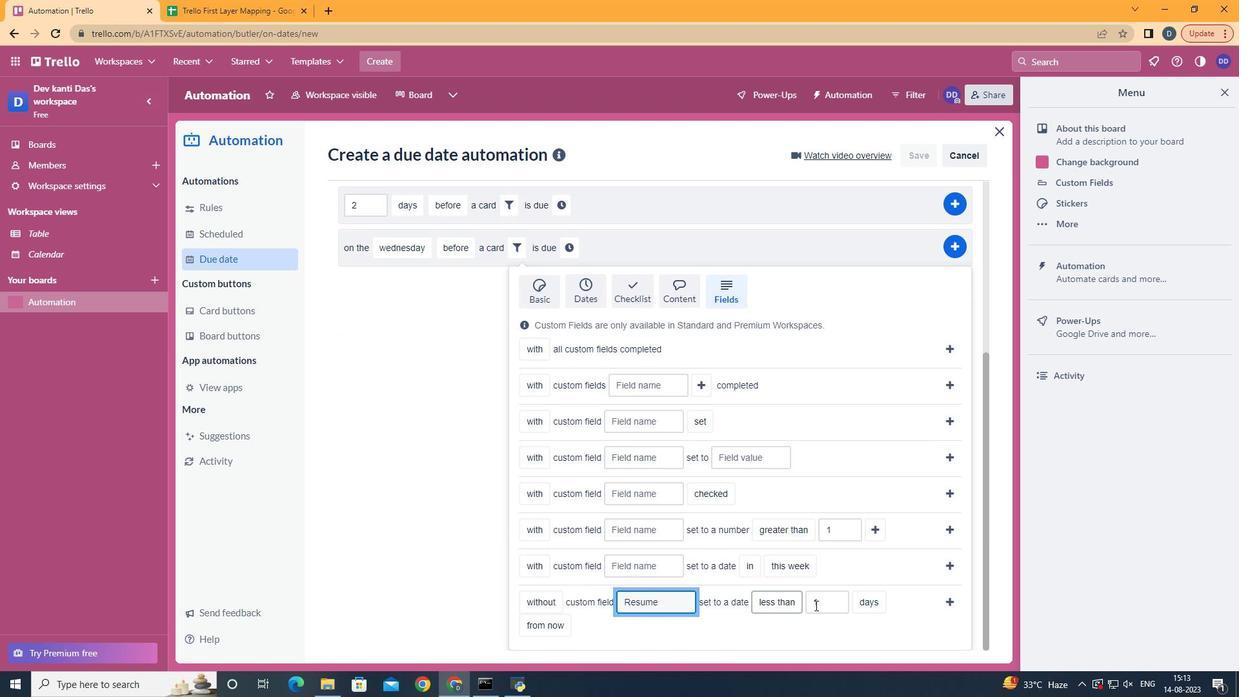 
Action: Mouse moved to (948, 601)
Screenshot: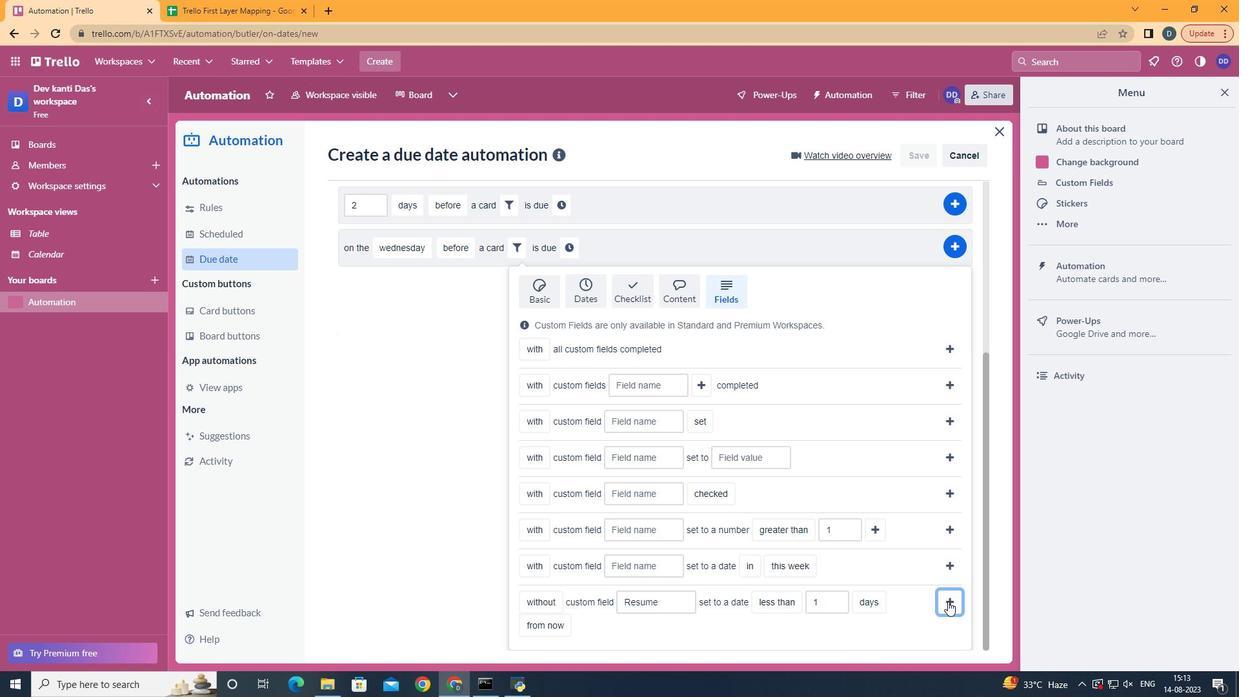 
Action: Mouse pressed left at (948, 601)
Screenshot: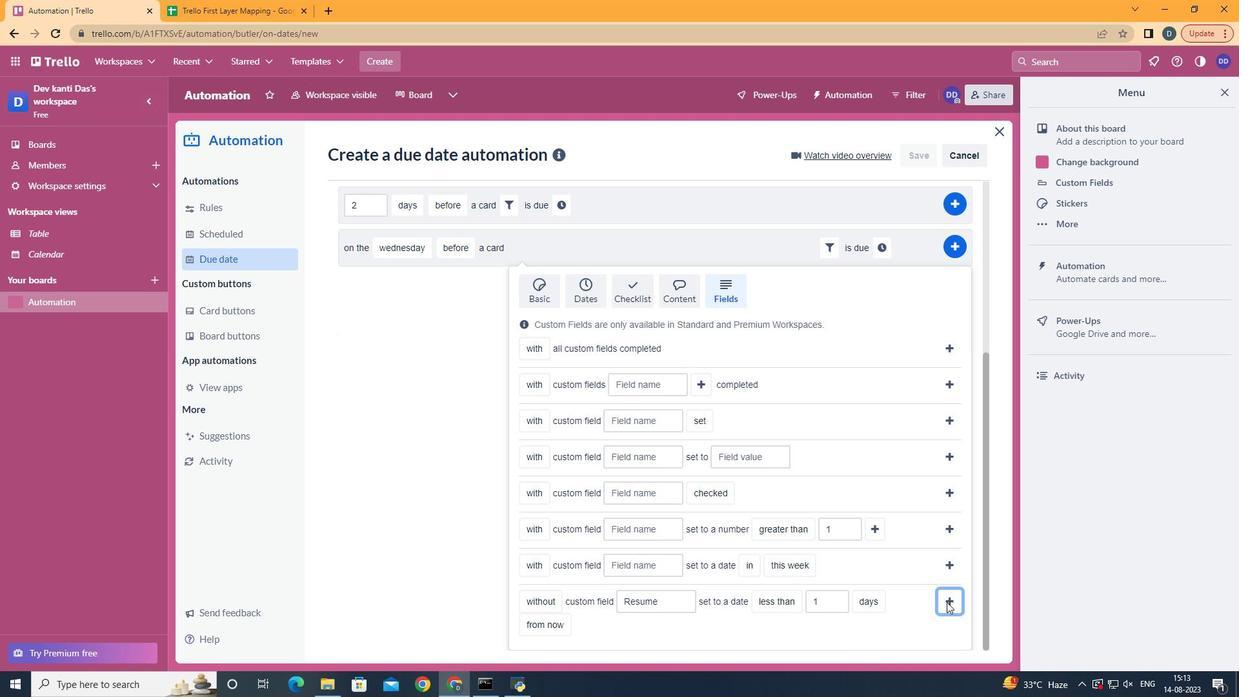 
Action: Mouse moved to (876, 503)
Screenshot: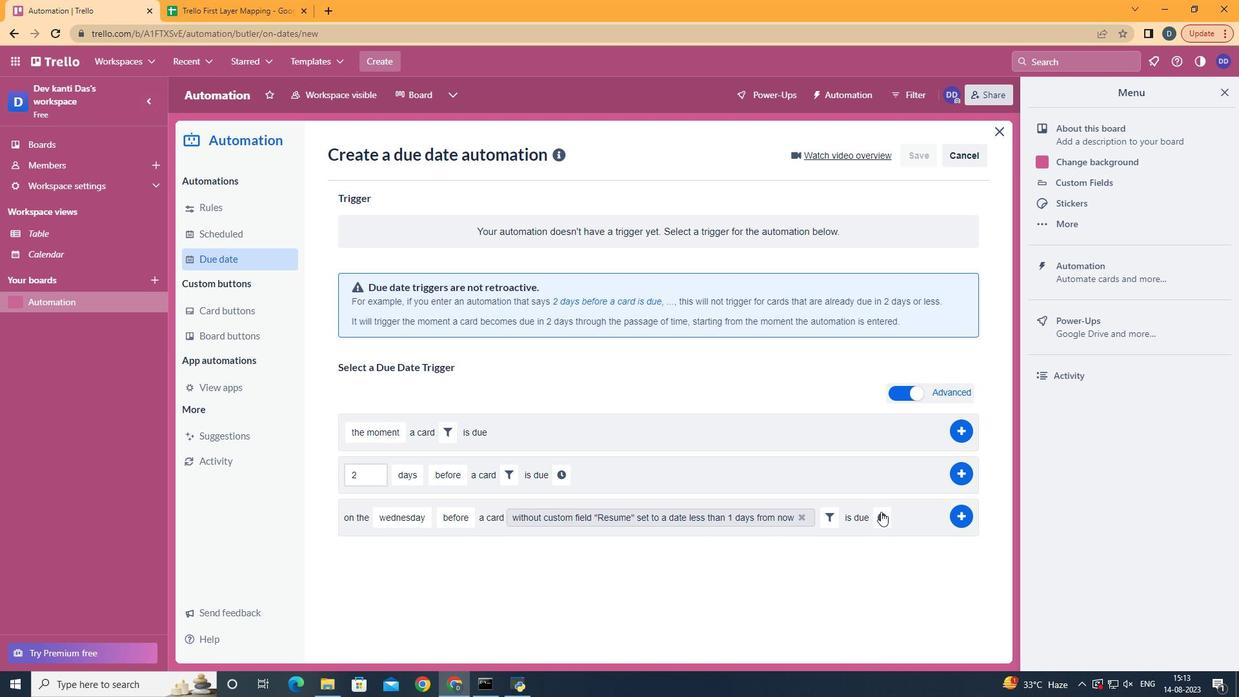 
Action: Mouse pressed left at (876, 503)
Screenshot: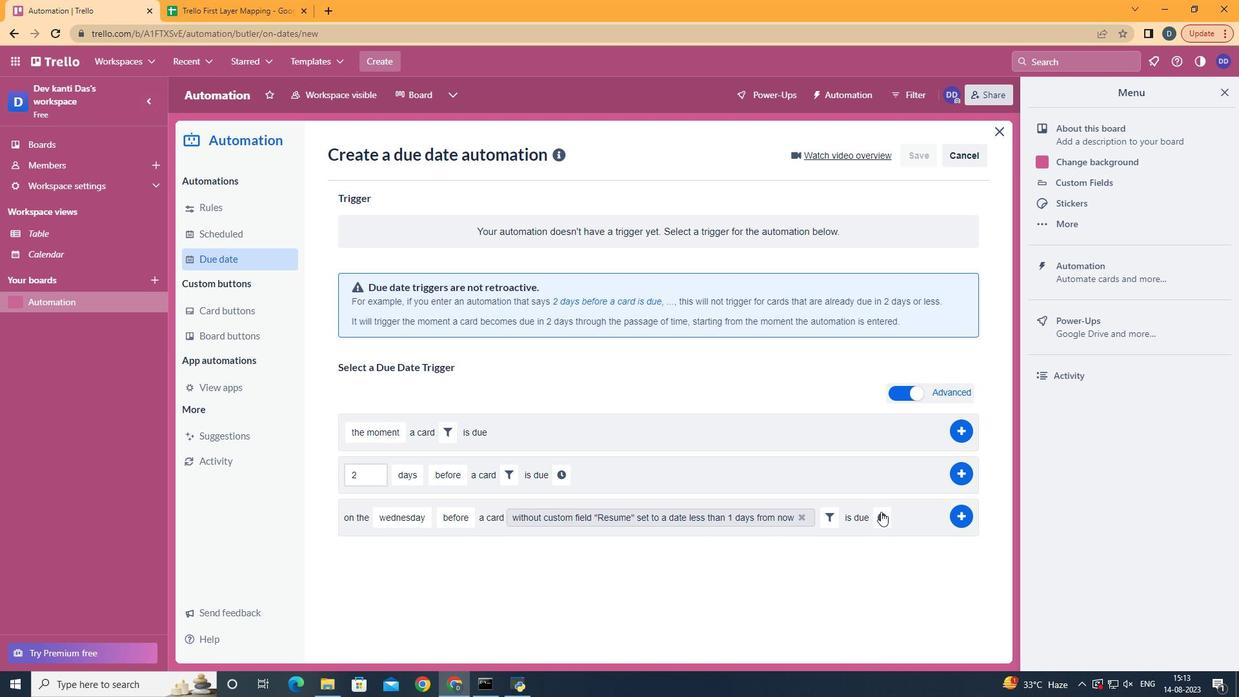 
Action: Mouse moved to (882, 515)
Screenshot: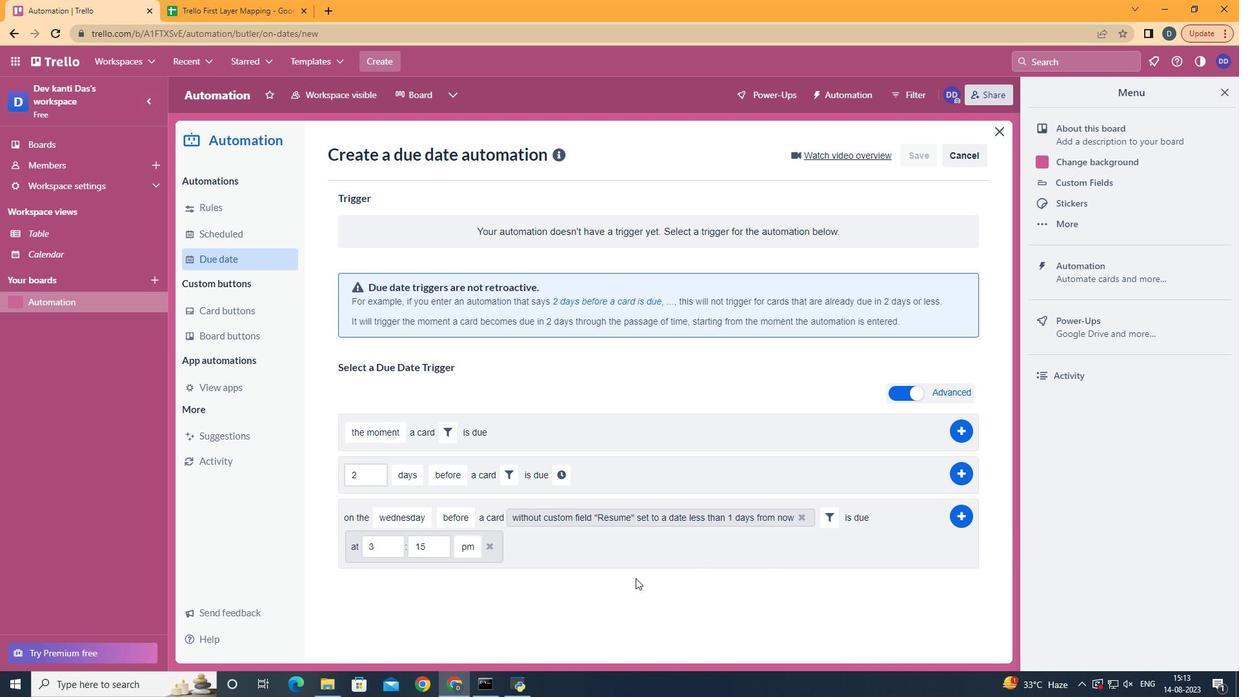 
Action: Mouse pressed left at (882, 515)
Screenshot: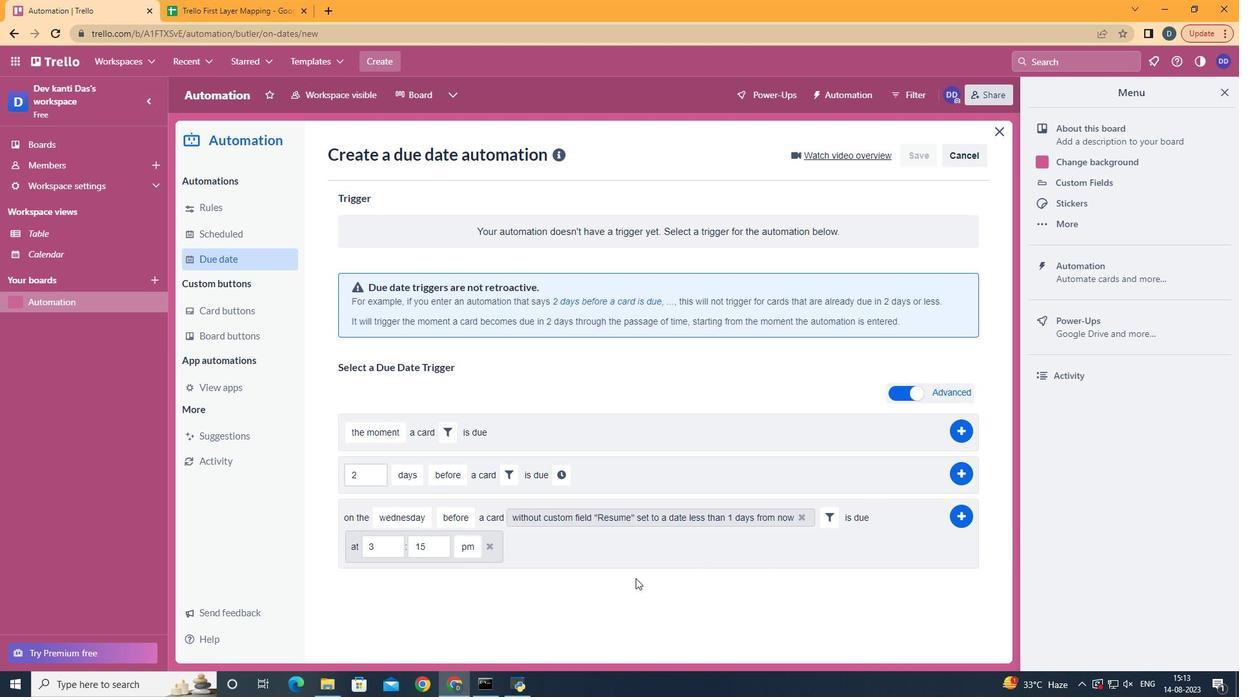 
Action: Mouse moved to (390, 542)
Screenshot: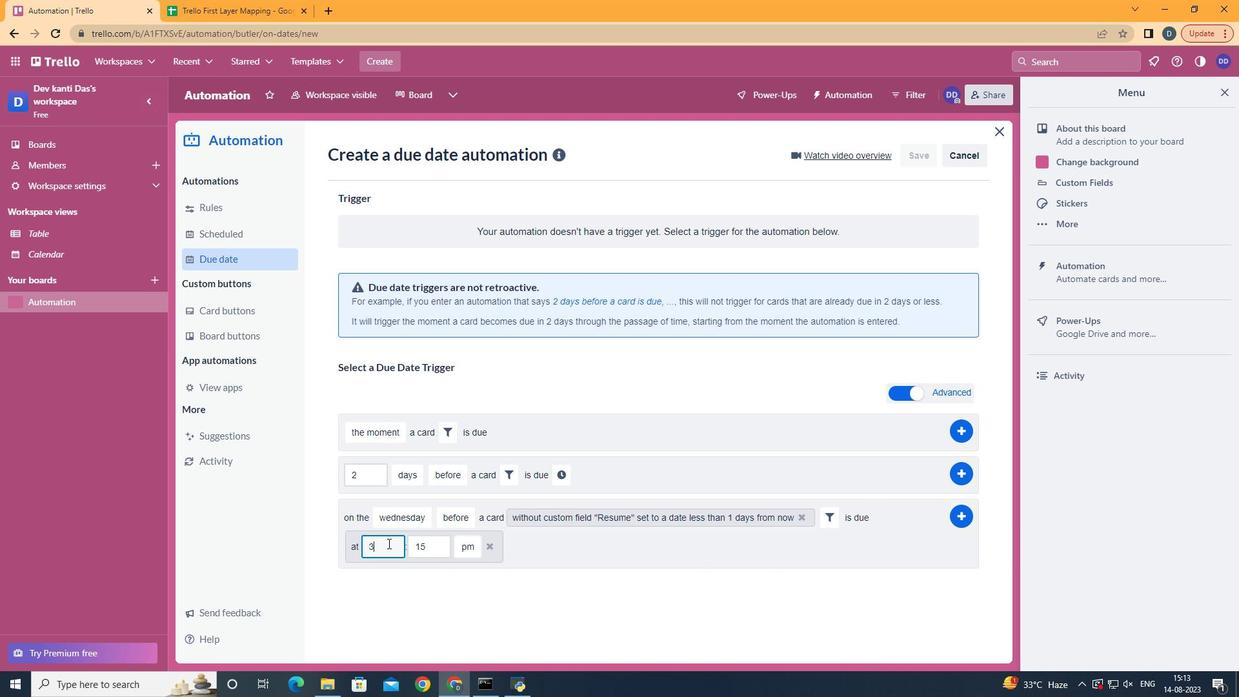 
Action: Mouse pressed left at (390, 542)
Screenshot: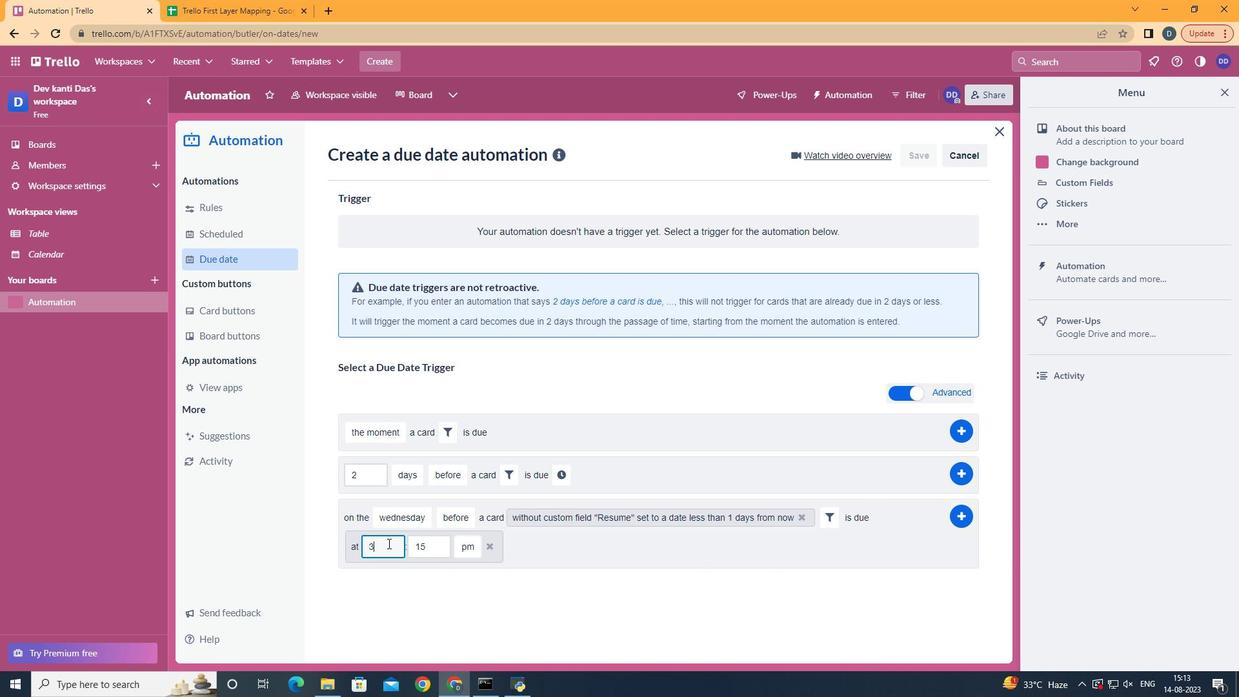 
Action: Mouse moved to (384, 544)
Screenshot: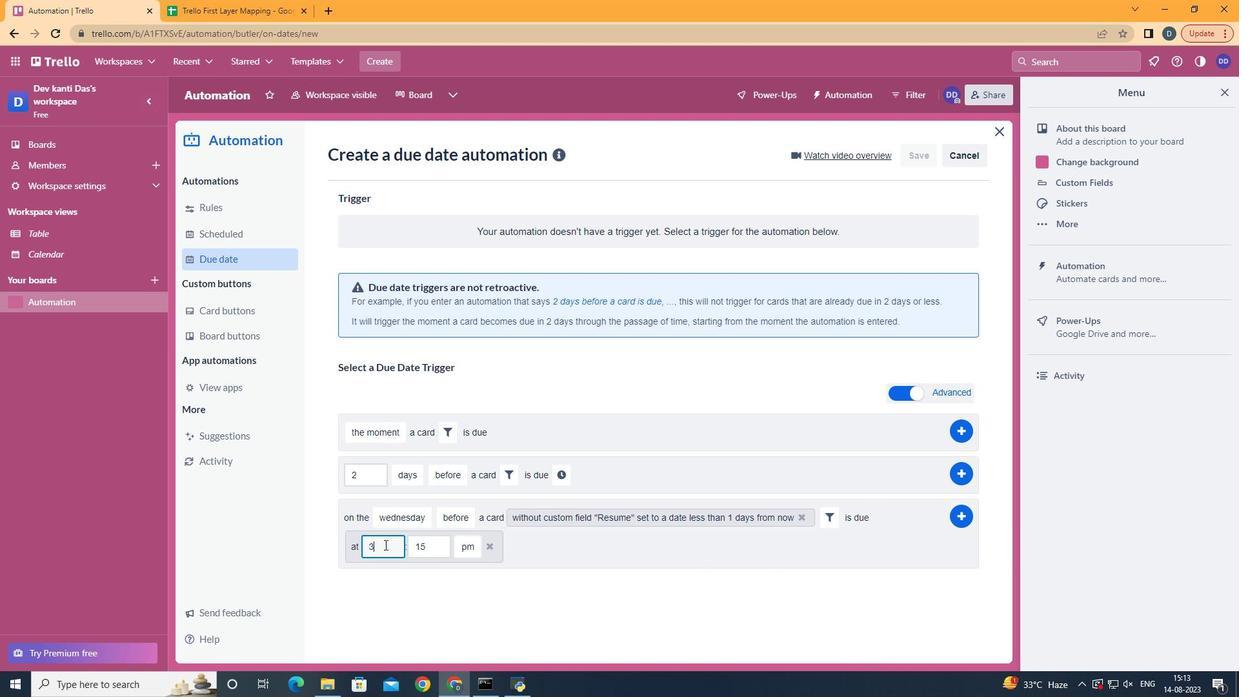 
Action: Key pressed <Key.backspace>11
Screenshot: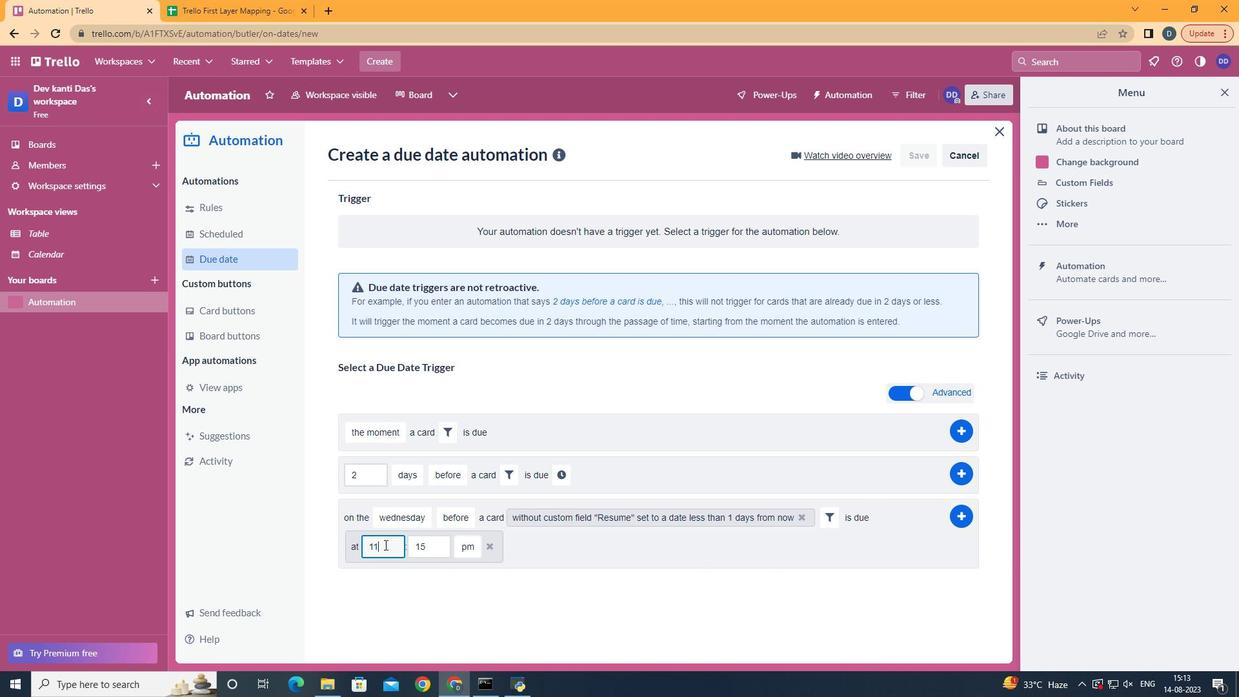 
Action: Mouse moved to (436, 546)
Screenshot: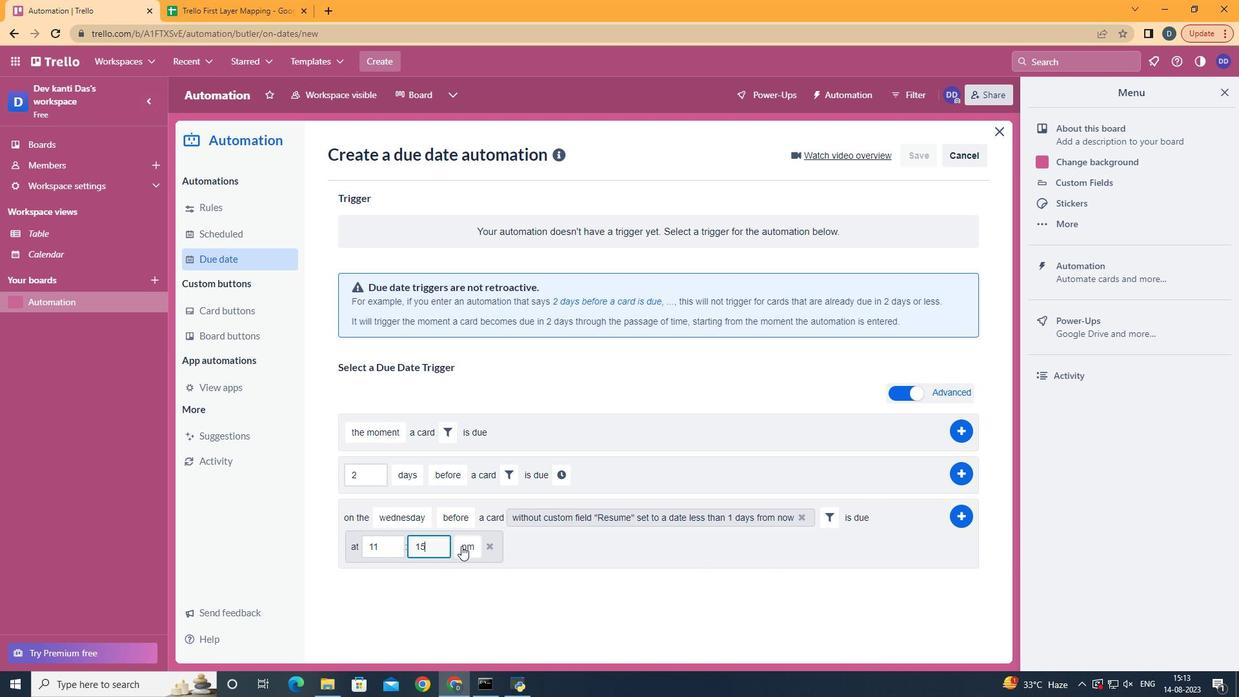 
Action: Mouse pressed left at (436, 546)
Screenshot: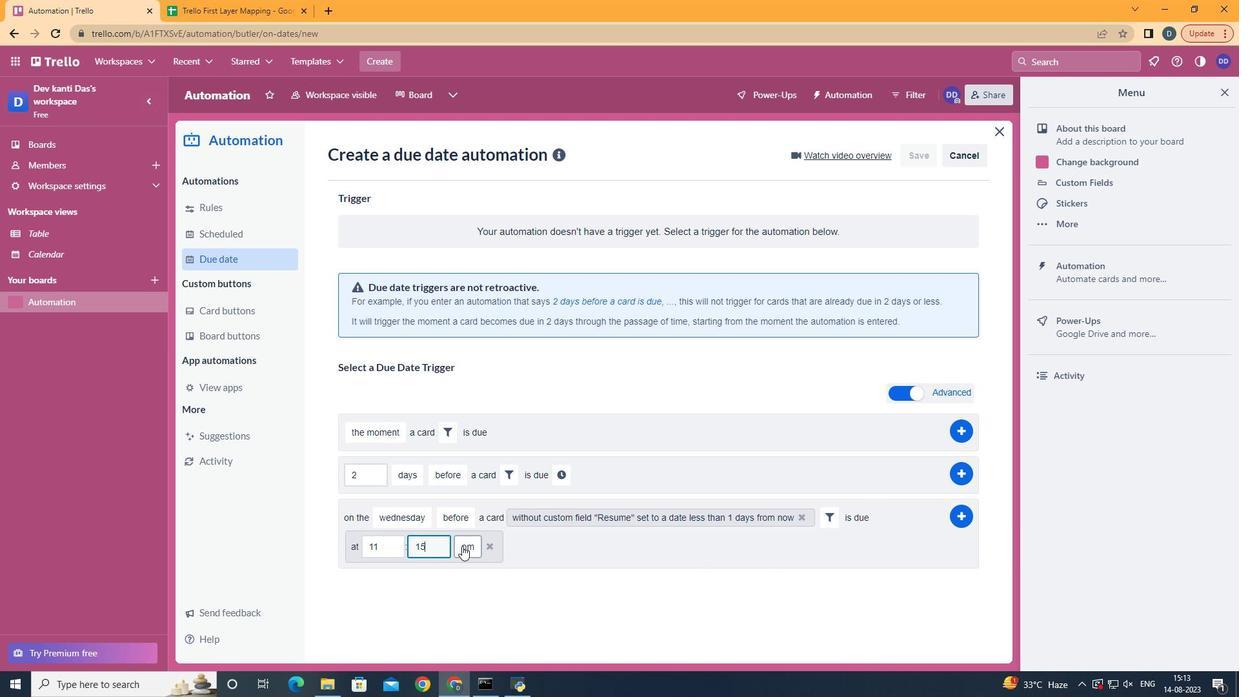 
Action: Mouse moved to (462, 546)
Screenshot: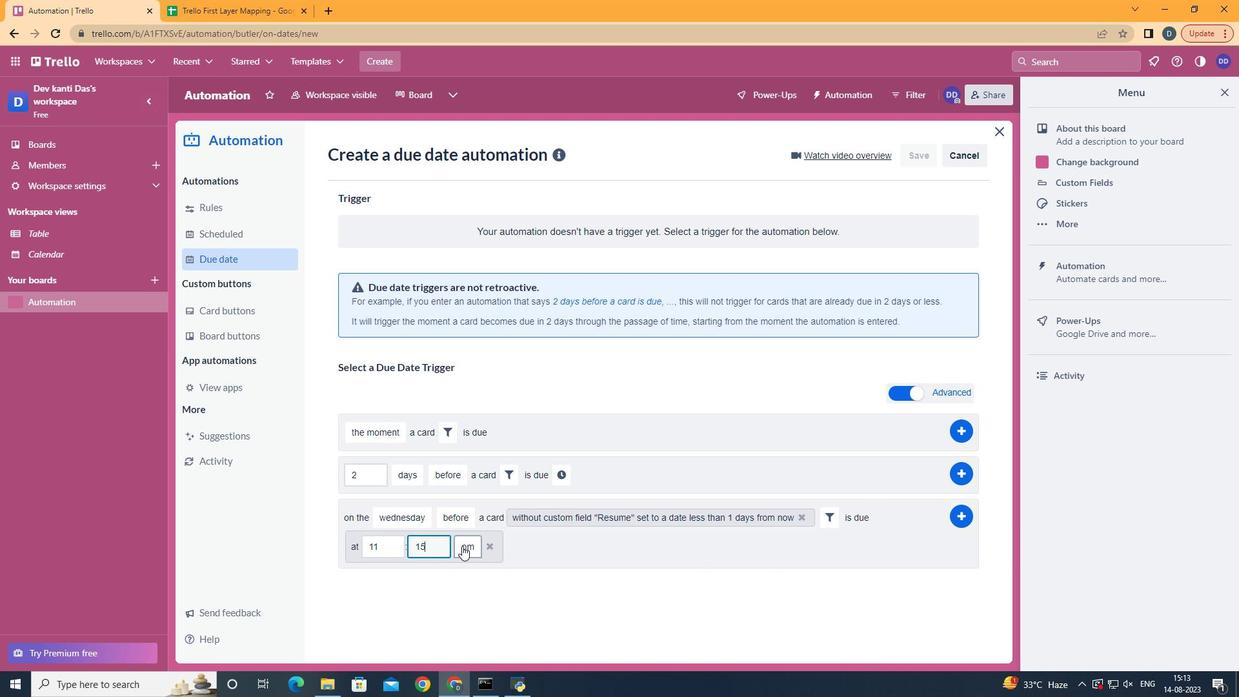 
Action: Key pressed <Key.backspace><Key.backspace>00
Screenshot: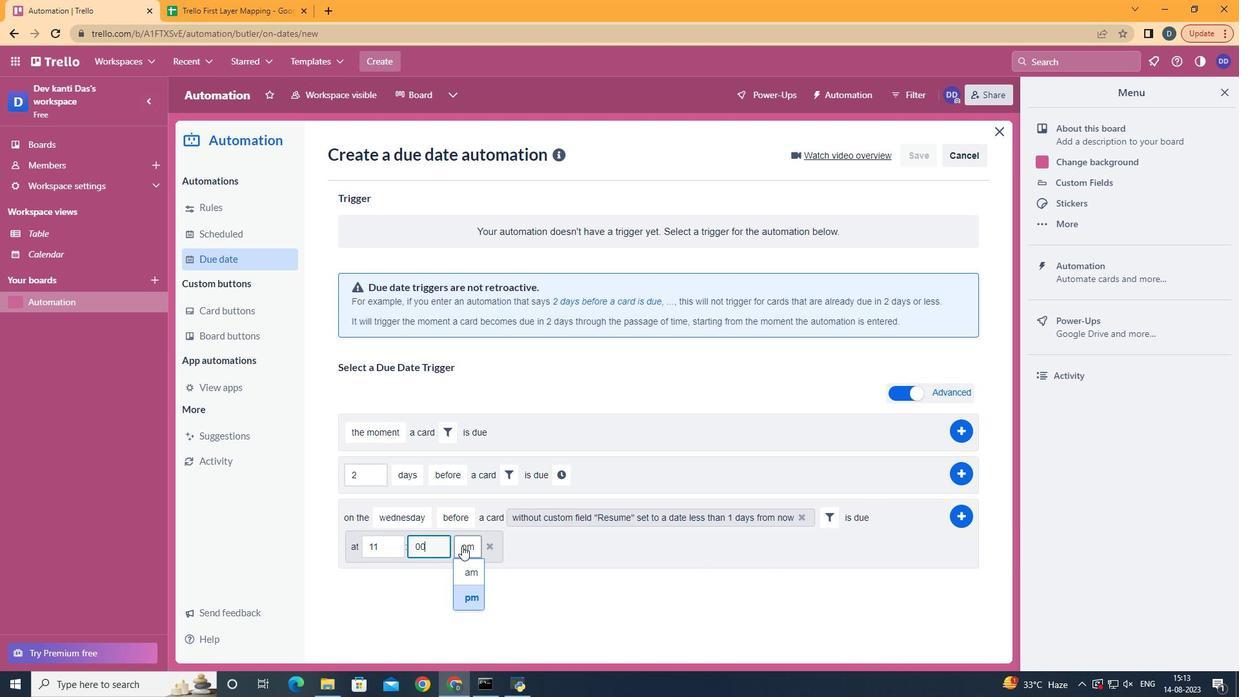 
Action: Mouse moved to (476, 567)
Screenshot: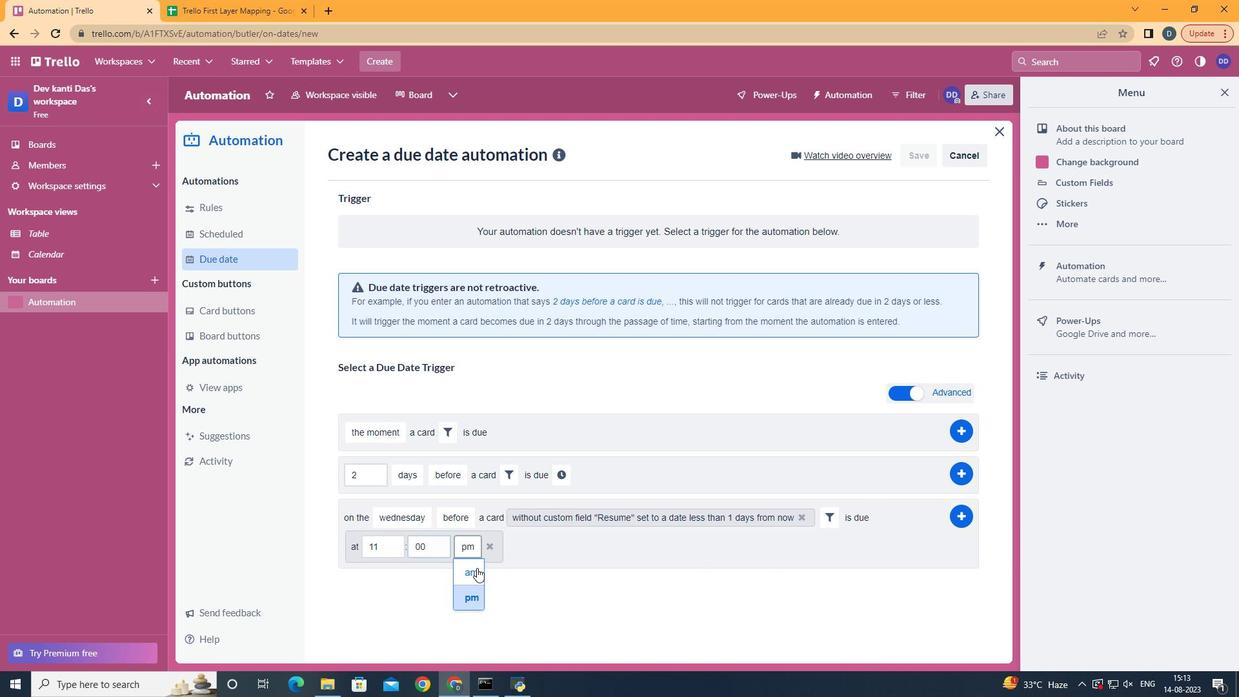 
Action: Mouse pressed left at (476, 567)
Screenshot: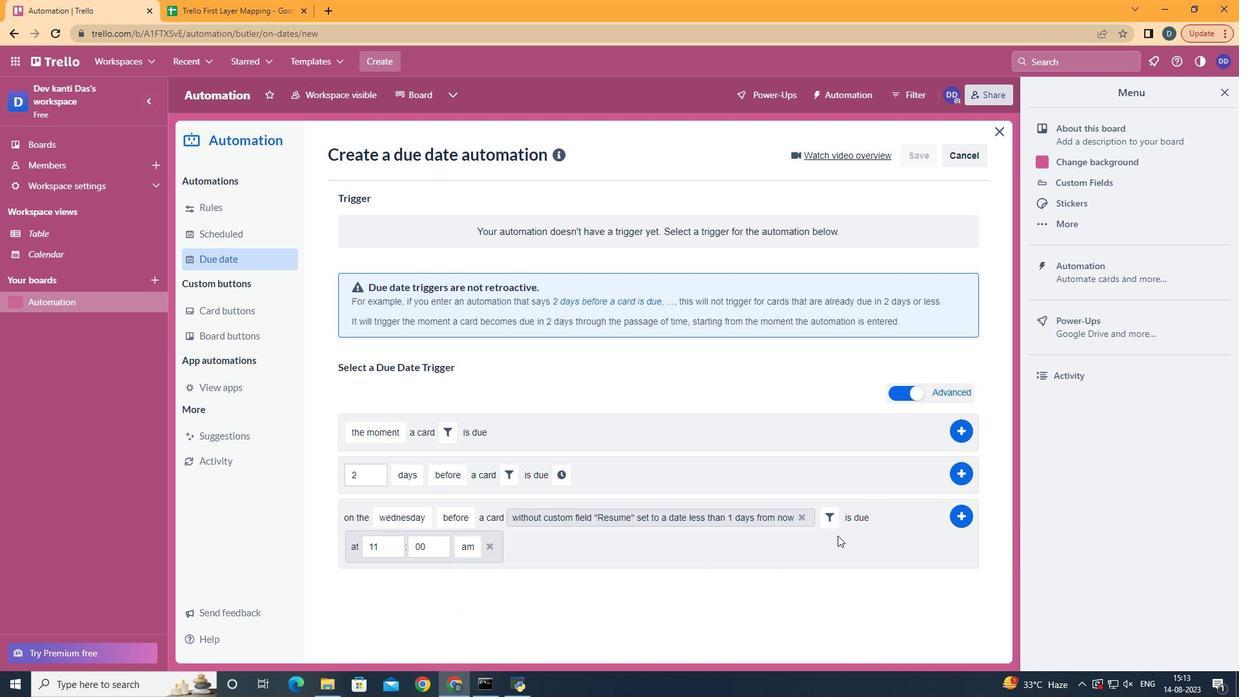 
Action: Mouse moved to (966, 511)
Screenshot: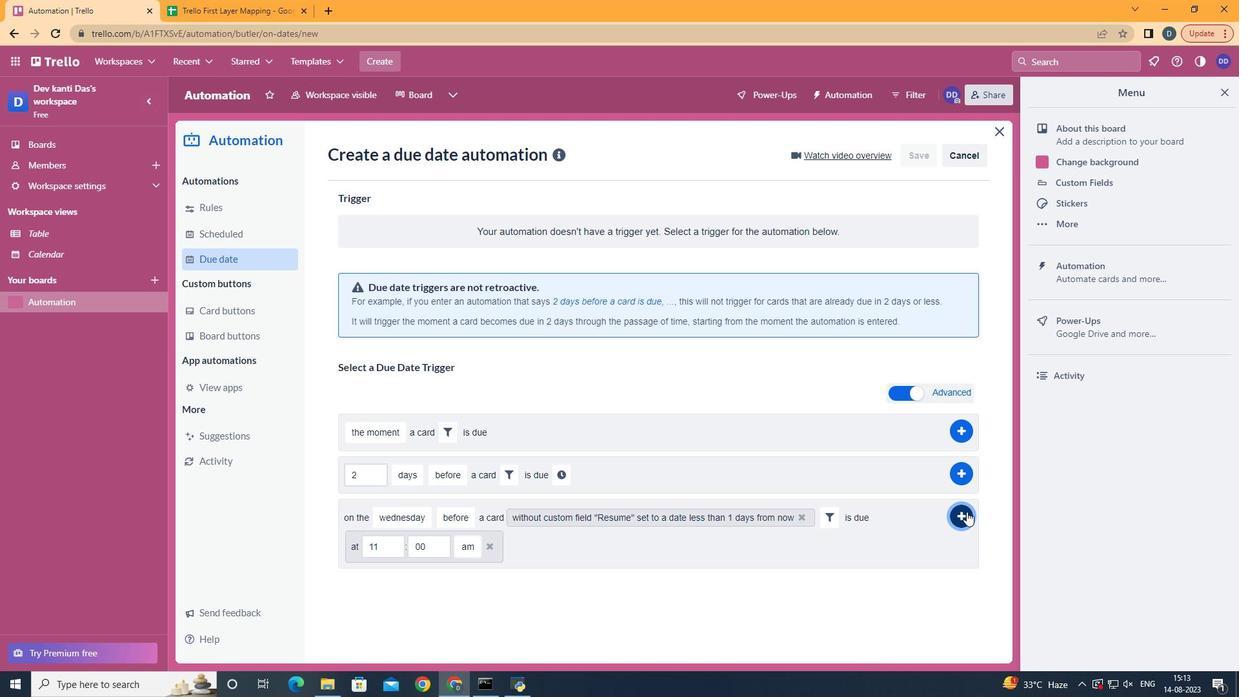 
Action: Mouse pressed left at (966, 511)
Screenshot: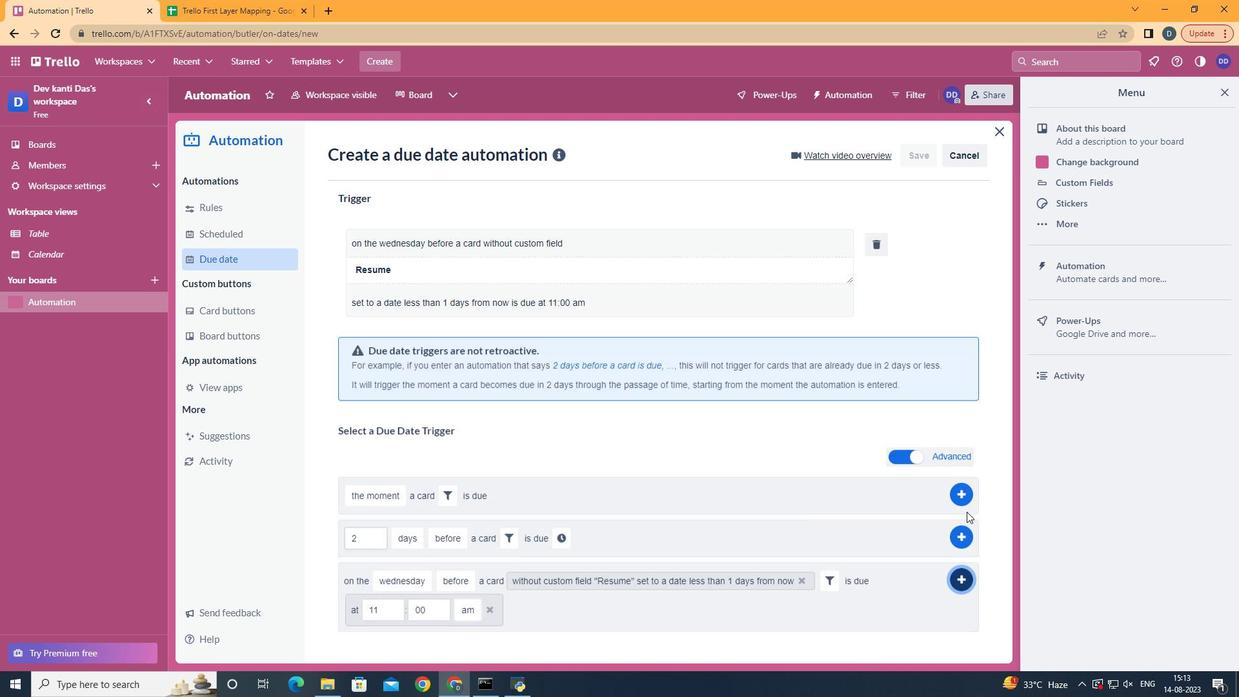 
